Task: Add a signature Jeremy Carter containing Have a great National Doctors Day, Jeremy Carter to email address softage.8@softage.net and add a folder Alumni
Action: Mouse moved to (118, 149)
Screenshot: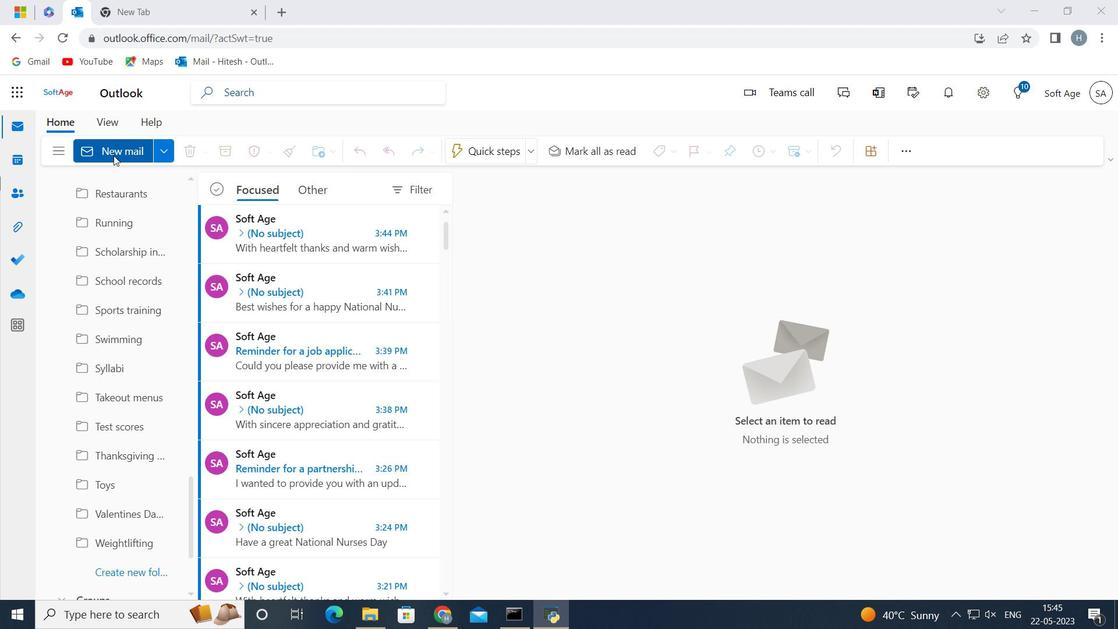 
Action: Mouse pressed left at (118, 149)
Screenshot: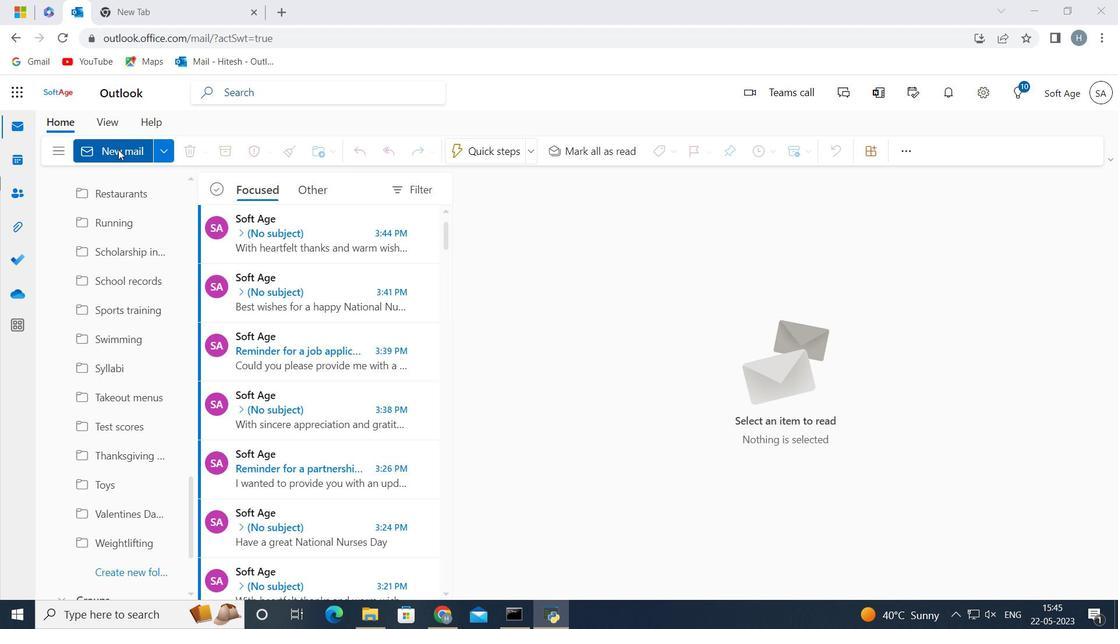 
Action: Mouse moved to (923, 150)
Screenshot: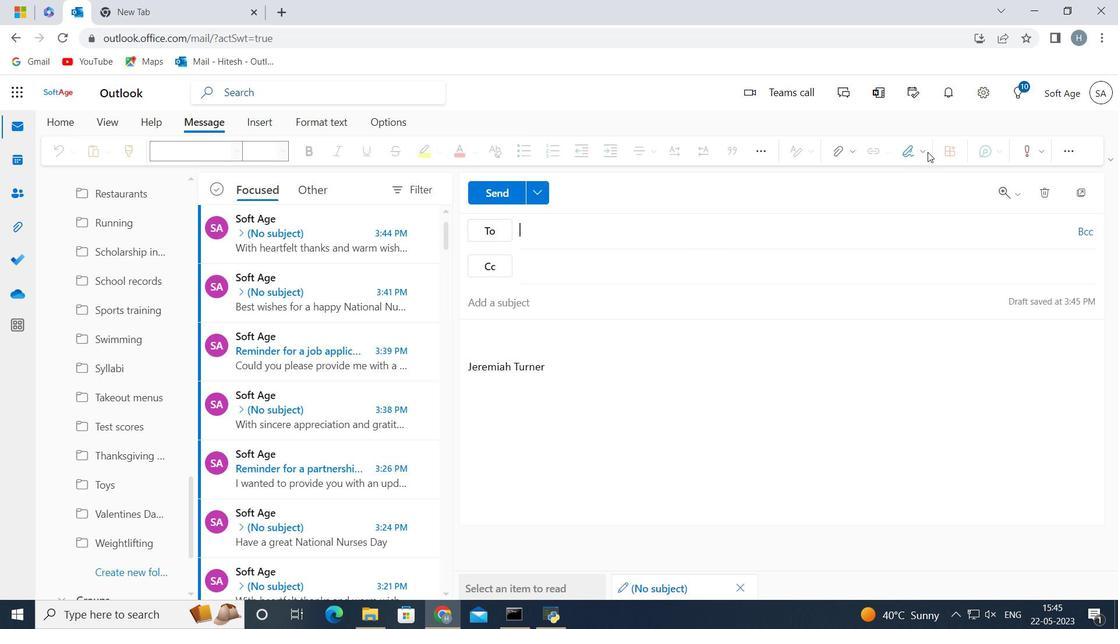 
Action: Mouse pressed left at (923, 150)
Screenshot: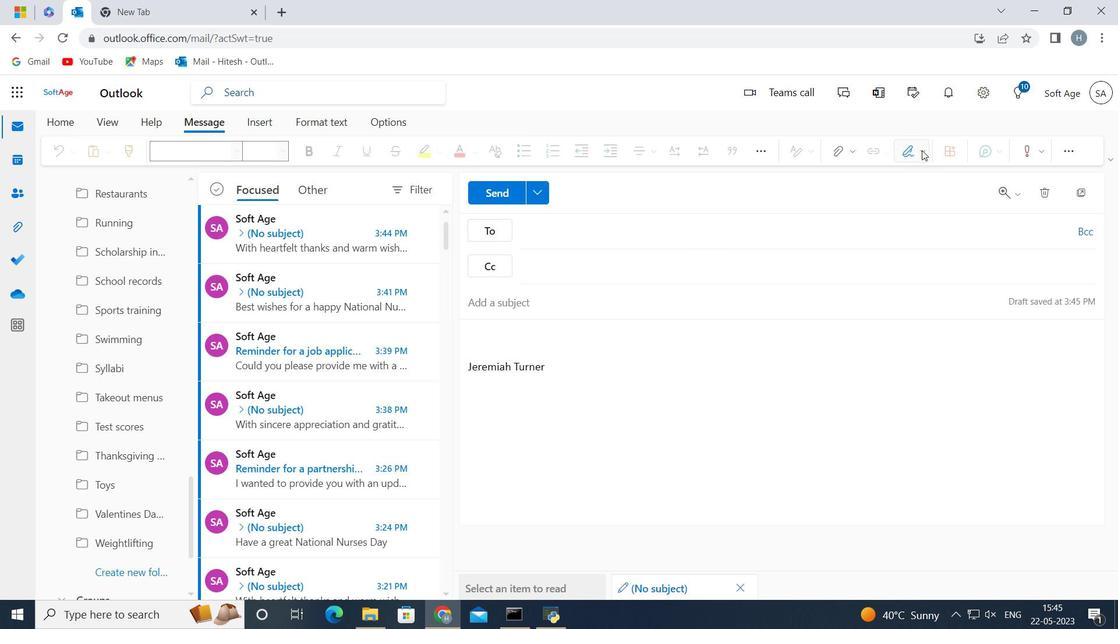 
Action: Mouse moved to (869, 403)
Screenshot: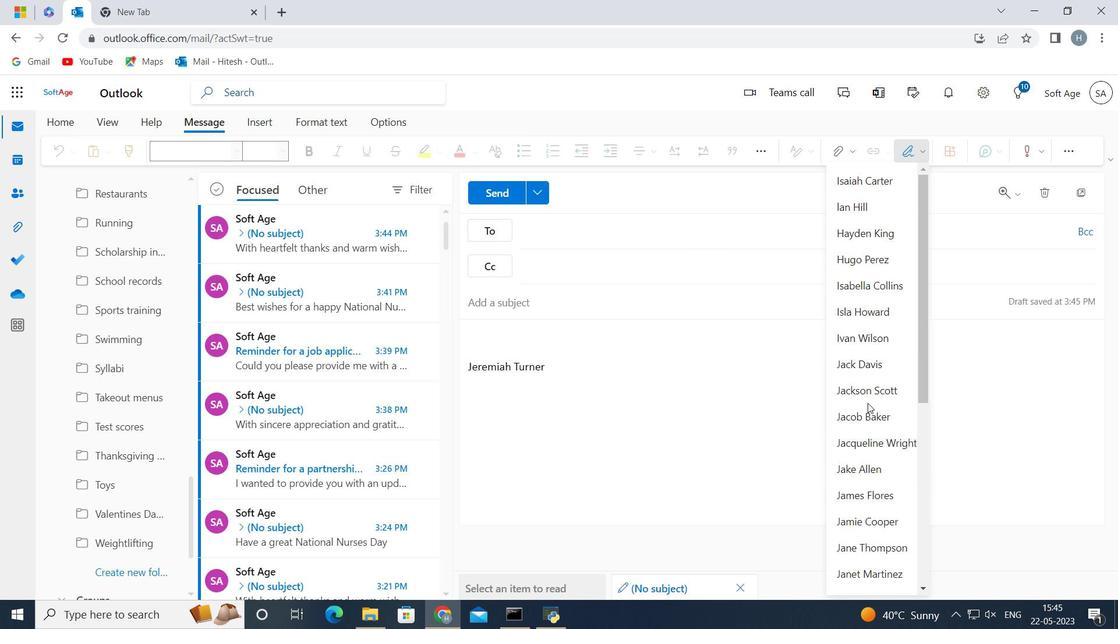 
Action: Mouse scrolled (869, 403) with delta (0, 0)
Screenshot: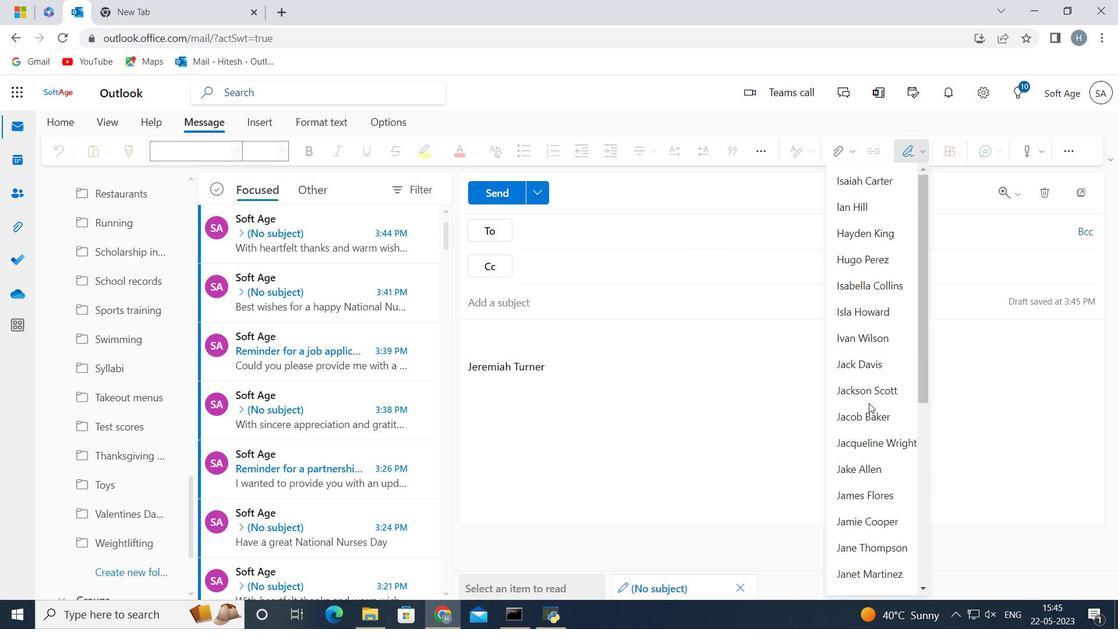 
Action: Mouse scrolled (869, 403) with delta (0, 0)
Screenshot: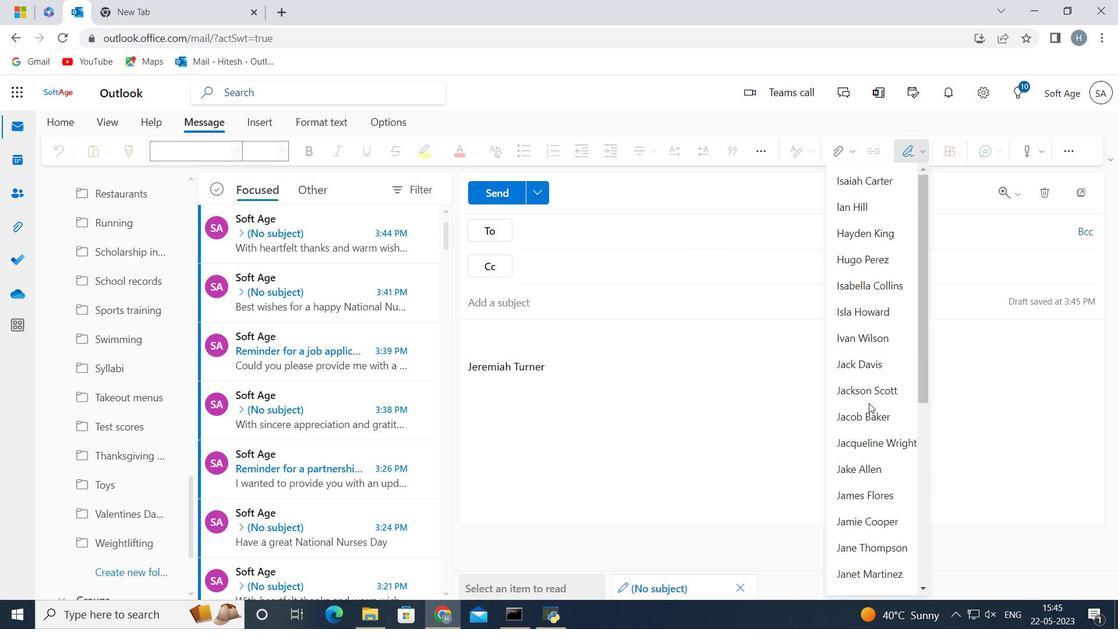 
Action: Mouse scrolled (869, 403) with delta (0, 0)
Screenshot: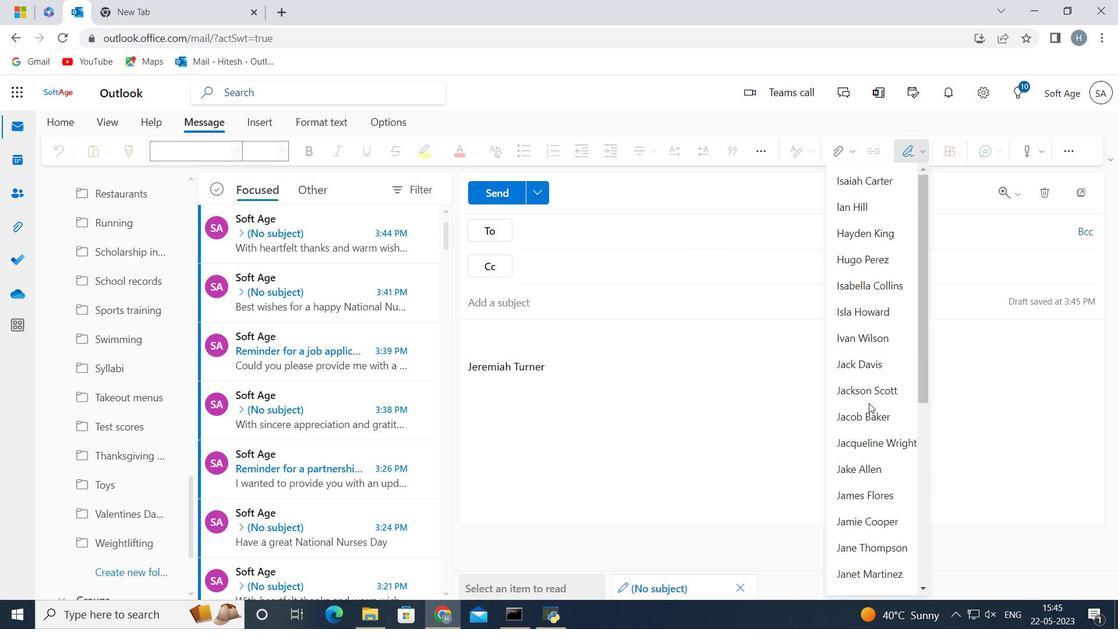 
Action: Mouse scrolled (869, 403) with delta (0, 0)
Screenshot: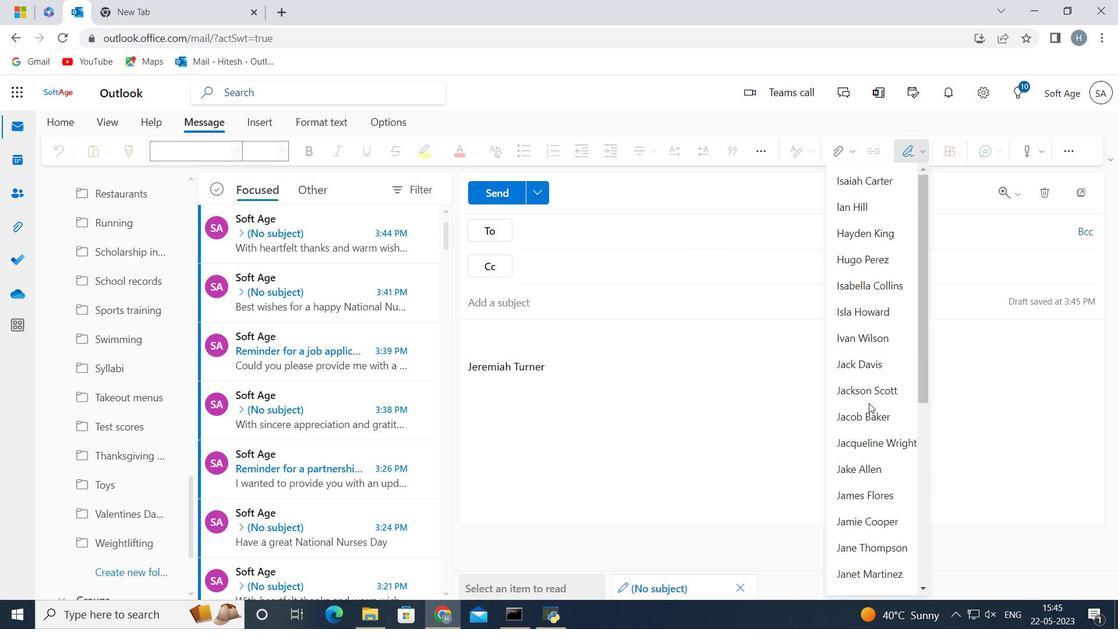 
Action: Mouse scrolled (869, 403) with delta (0, 0)
Screenshot: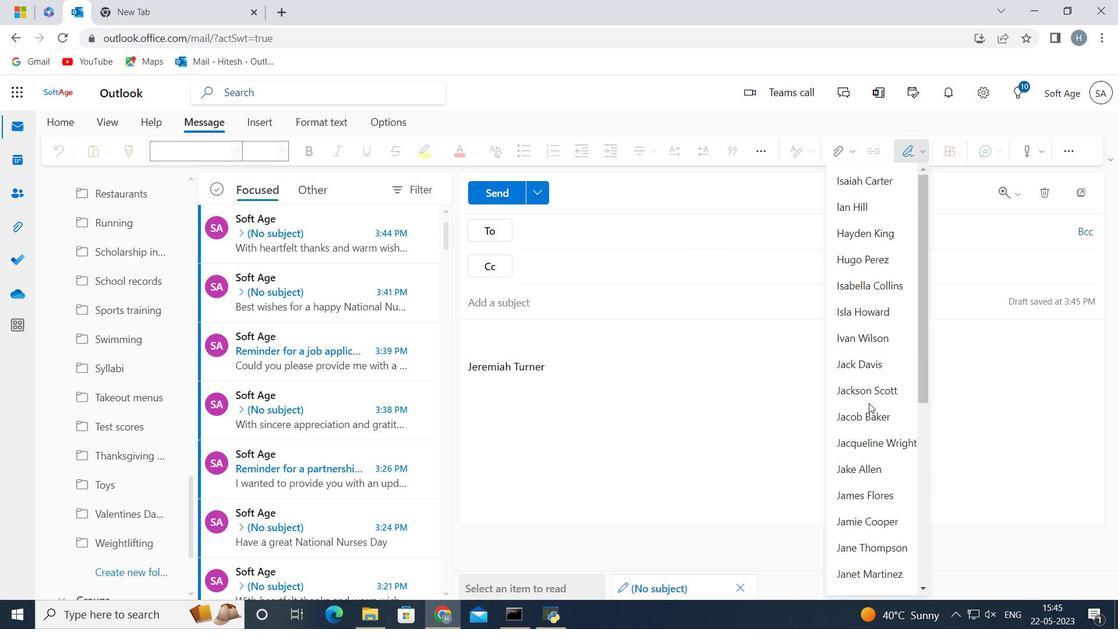 
Action: Mouse scrolled (869, 403) with delta (0, 0)
Screenshot: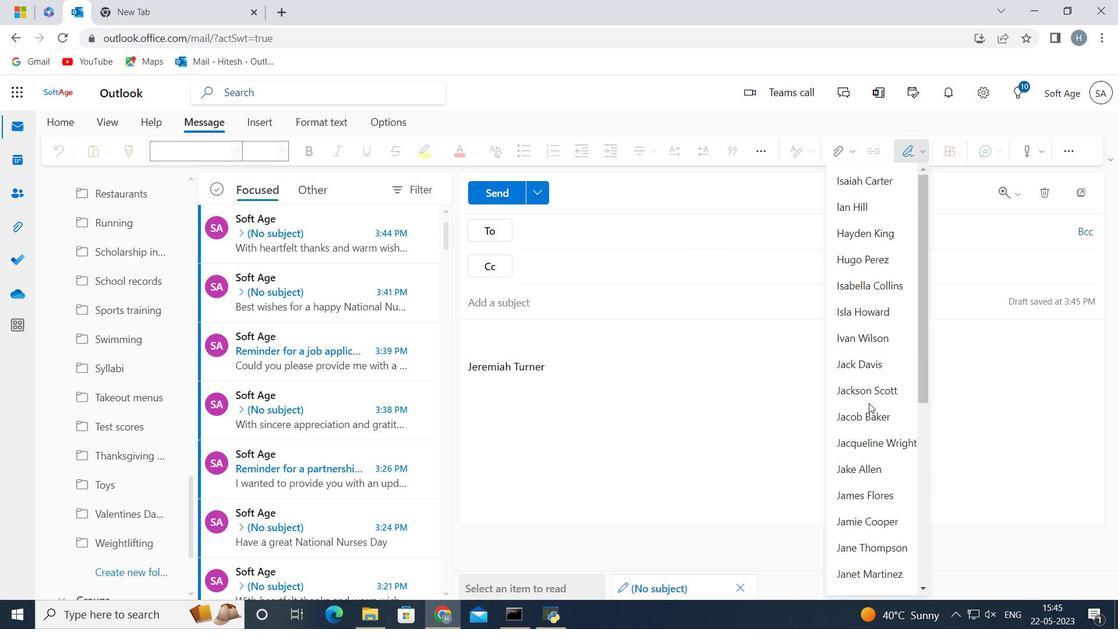 
Action: Mouse scrolled (869, 403) with delta (0, 0)
Screenshot: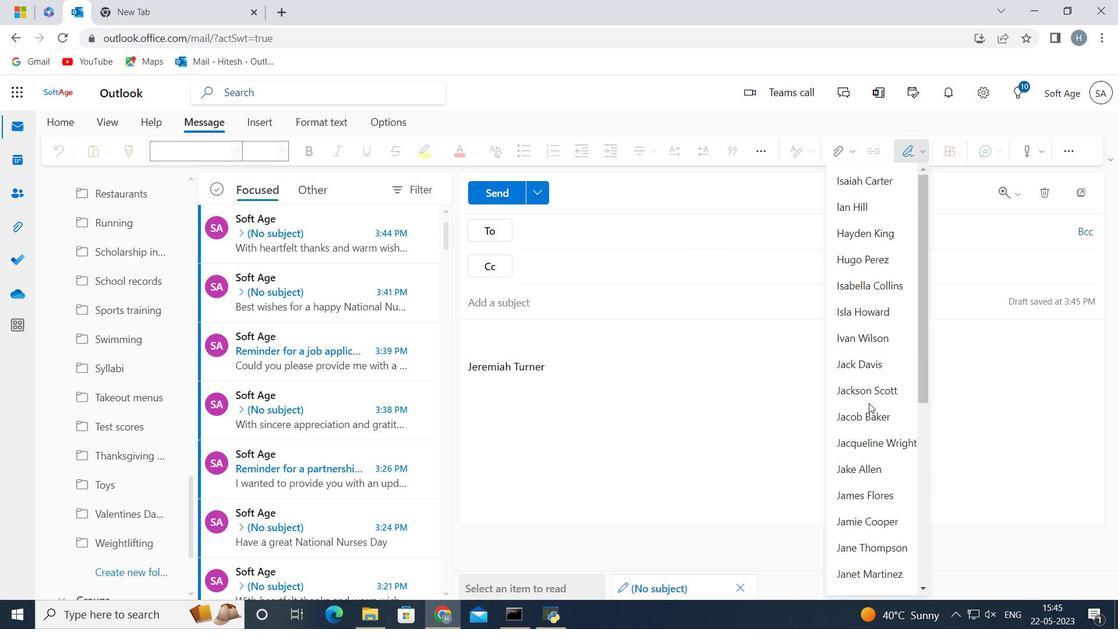 
Action: Mouse scrolled (869, 404) with delta (0, 0)
Screenshot: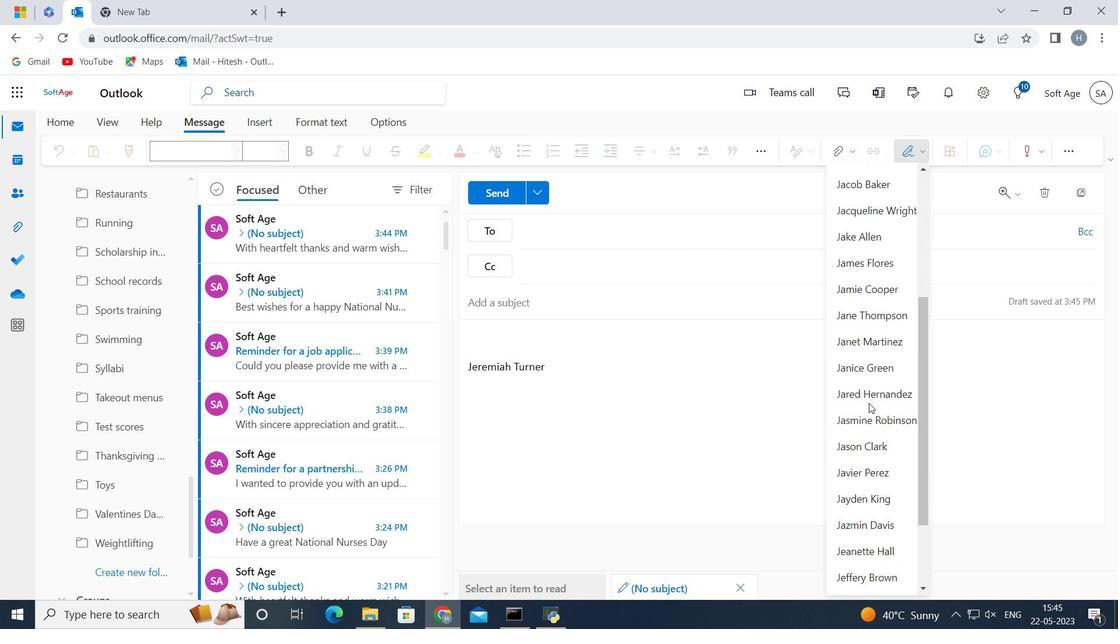 
Action: Mouse scrolled (869, 403) with delta (0, 0)
Screenshot: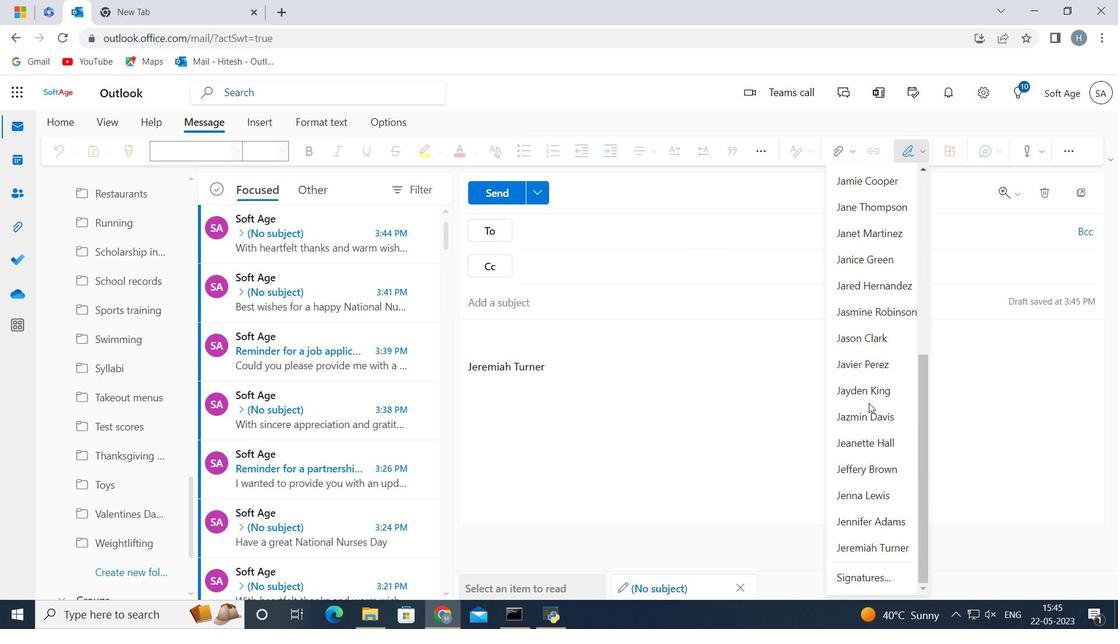 
Action: Mouse scrolled (869, 403) with delta (0, 0)
Screenshot: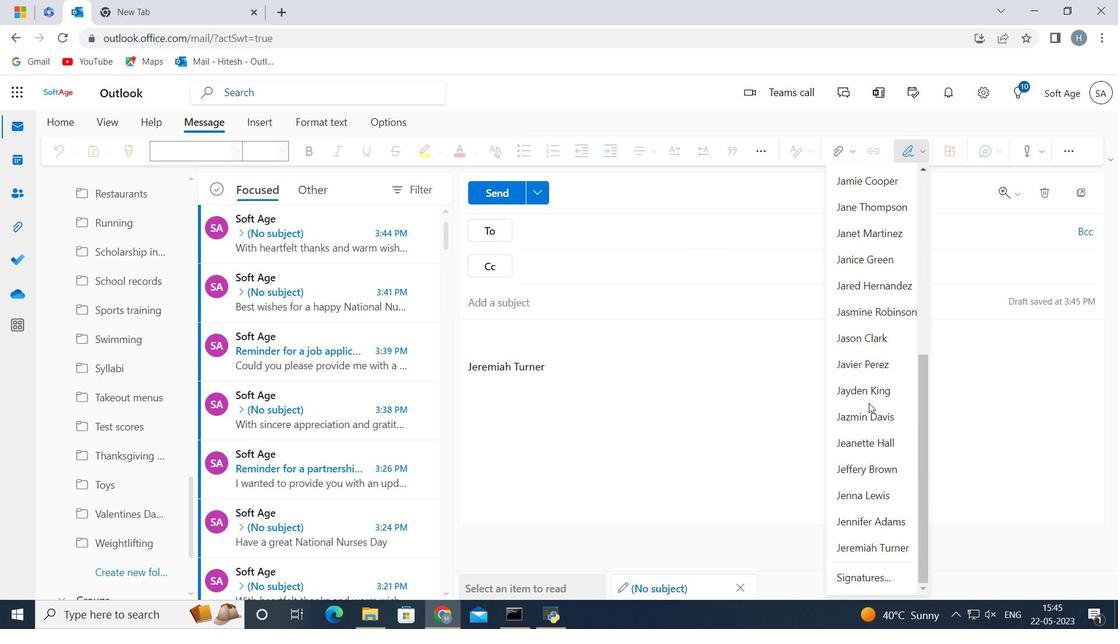 
Action: Mouse scrolled (869, 403) with delta (0, 0)
Screenshot: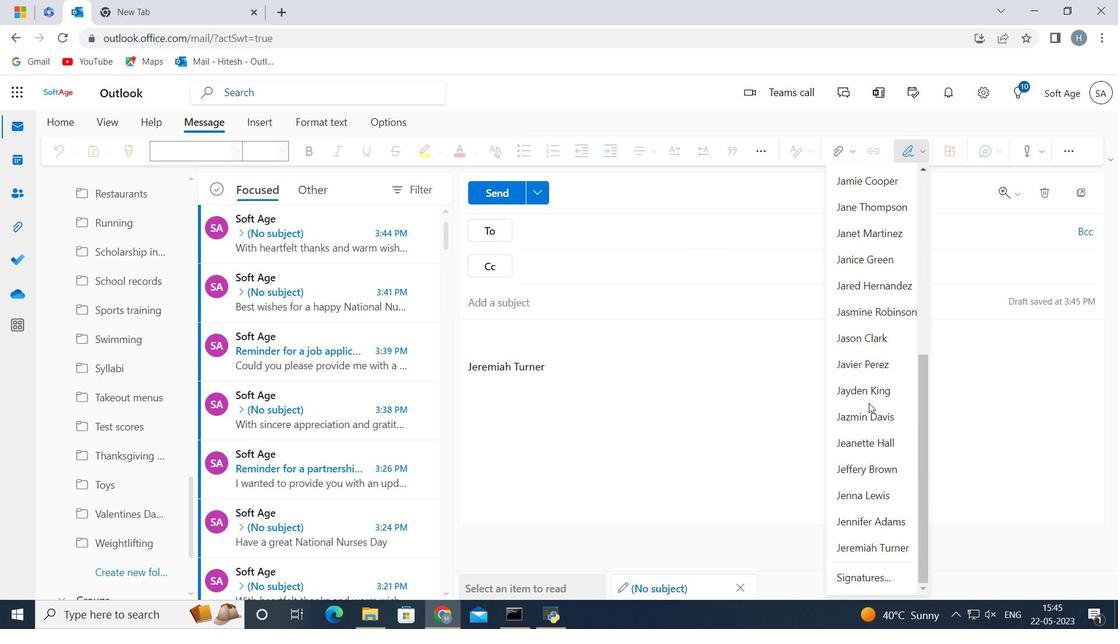 
Action: Mouse scrolled (869, 403) with delta (0, 0)
Screenshot: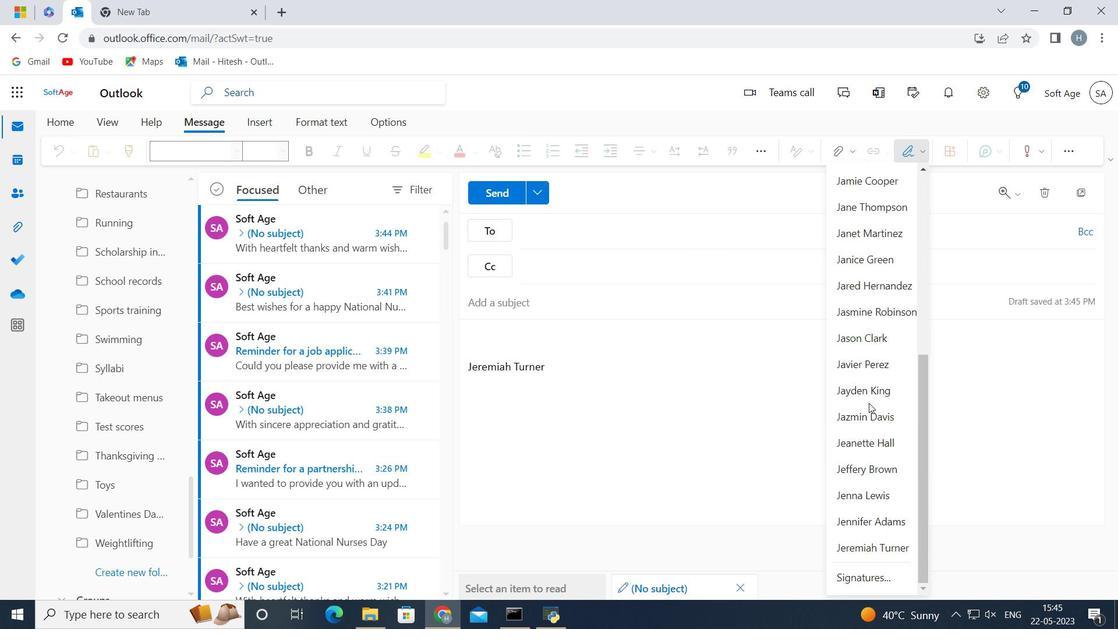 
Action: Mouse scrolled (869, 403) with delta (0, 0)
Screenshot: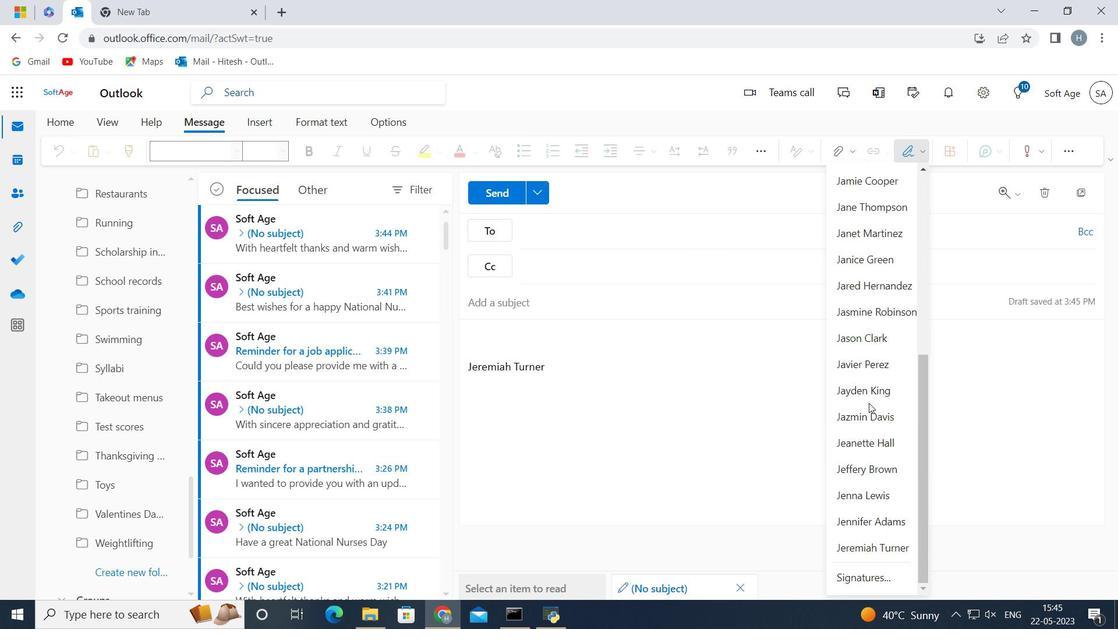 
Action: Mouse scrolled (869, 403) with delta (0, 0)
Screenshot: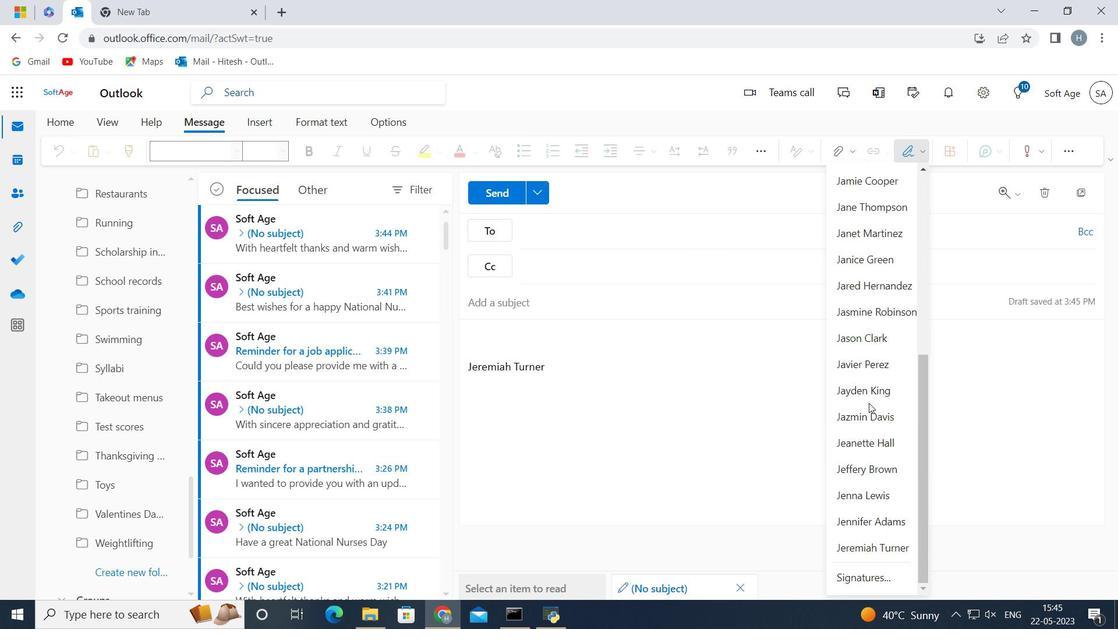 
Action: Mouse moved to (873, 474)
Screenshot: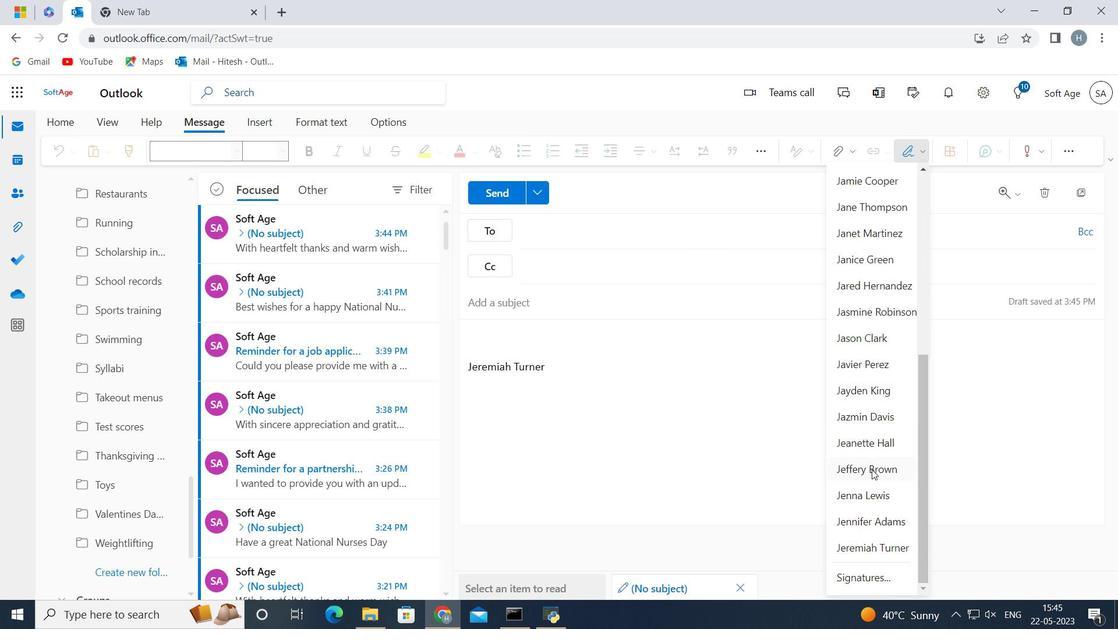 
Action: Mouse scrolled (873, 474) with delta (0, 0)
Screenshot: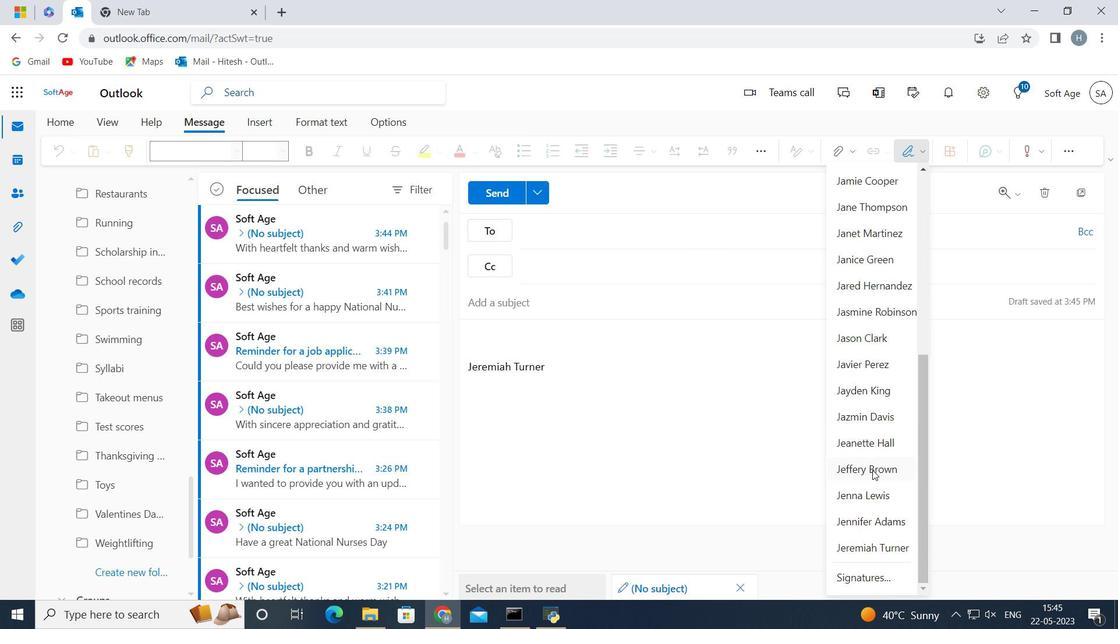 
Action: Mouse moved to (873, 477)
Screenshot: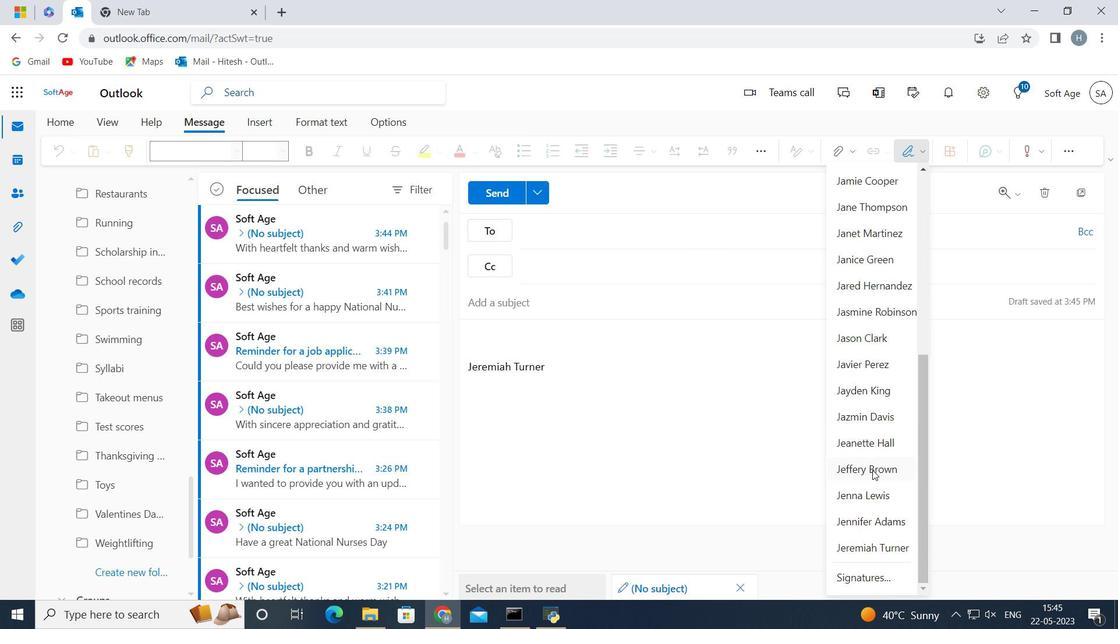 
Action: Mouse scrolled (873, 476) with delta (0, 0)
Screenshot: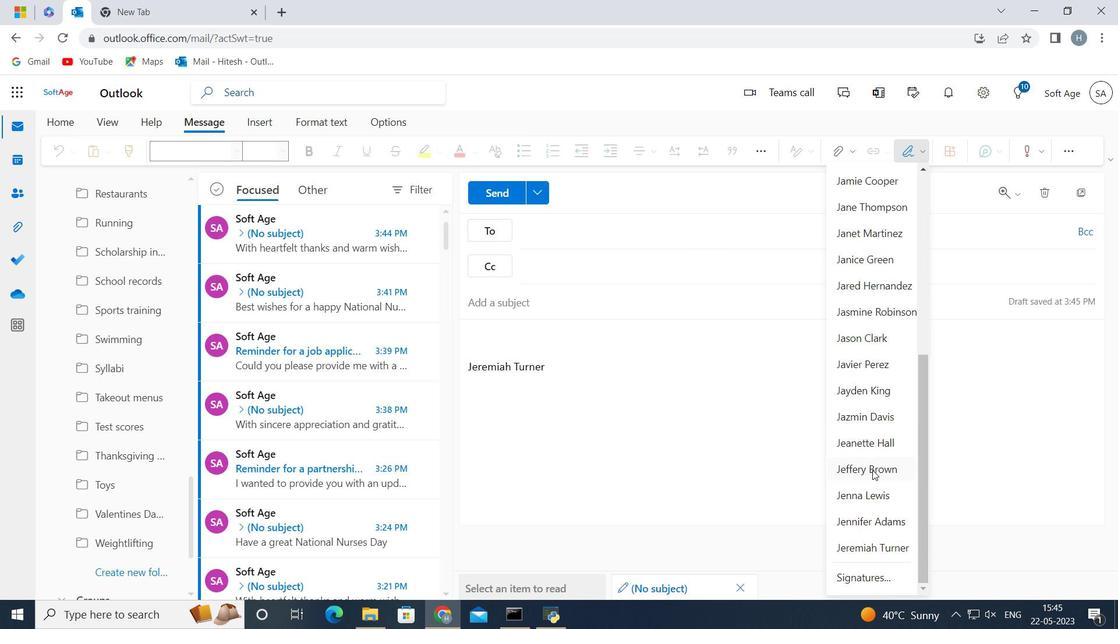 
Action: Mouse moved to (873, 477)
Screenshot: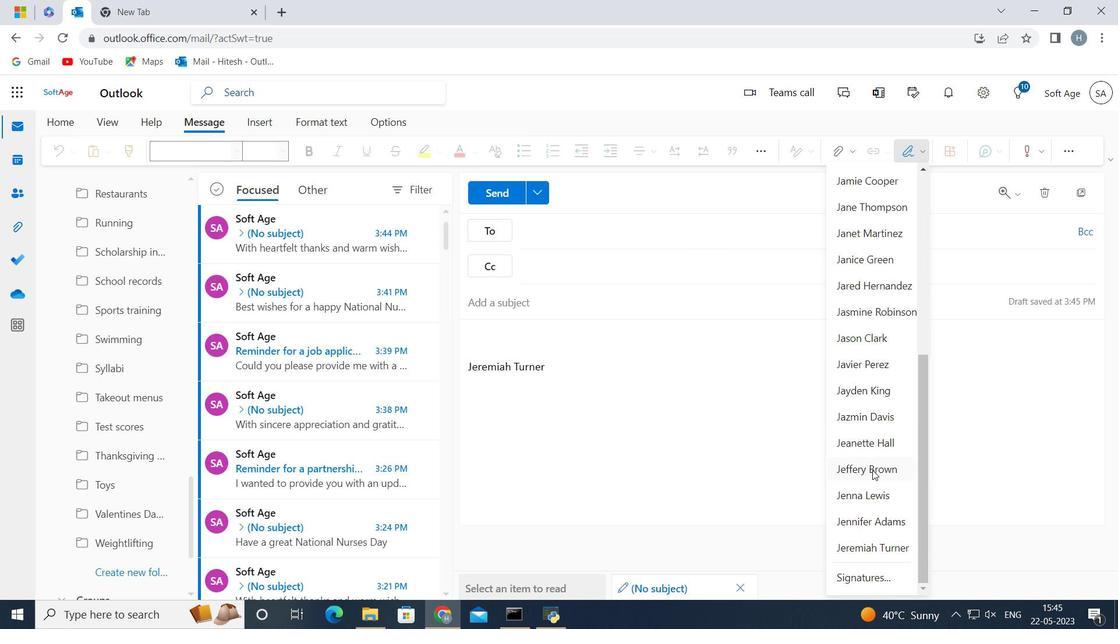 
Action: Mouse scrolled (873, 477) with delta (0, 0)
Screenshot: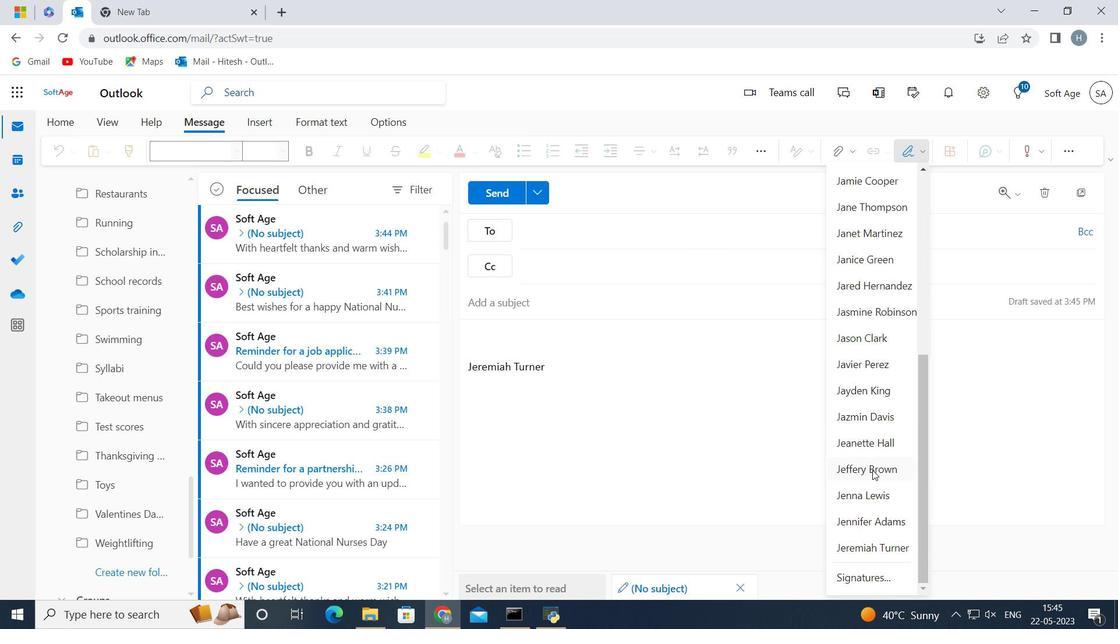 
Action: Mouse scrolled (873, 477) with delta (0, 0)
Screenshot: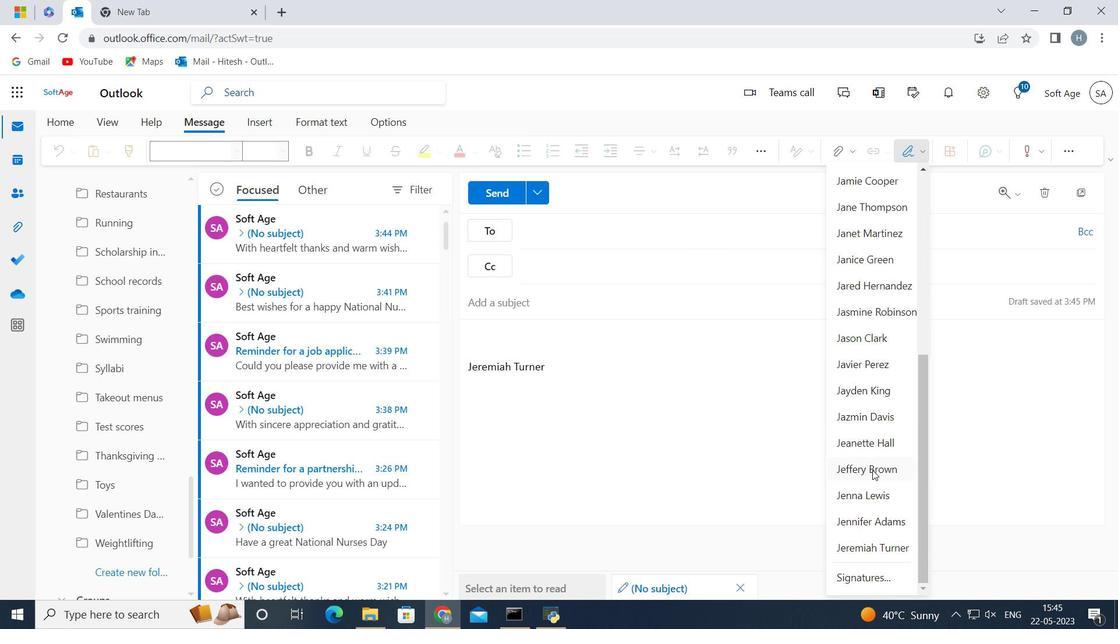 
Action: Mouse moved to (873, 478)
Screenshot: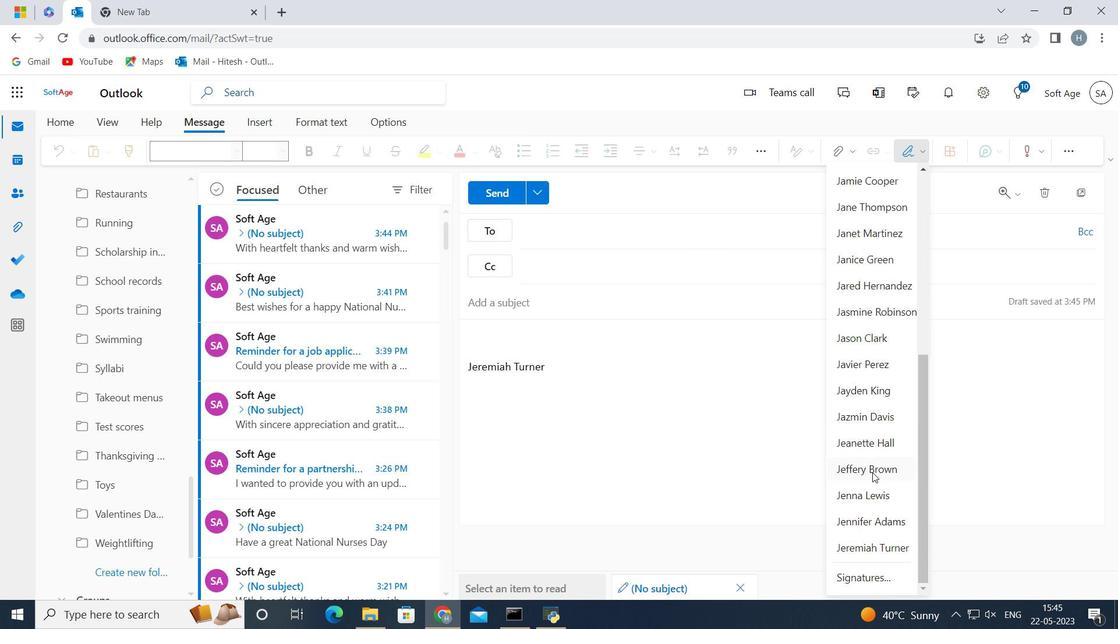 
Action: Mouse scrolled (873, 477) with delta (0, 0)
Screenshot: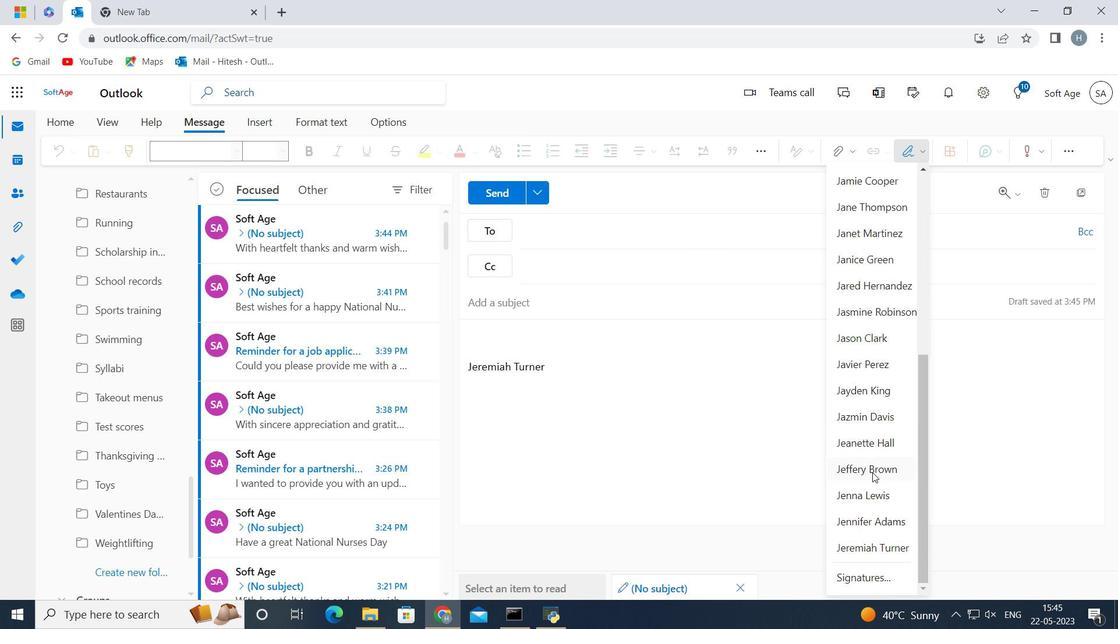 
Action: Mouse moved to (865, 578)
Screenshot: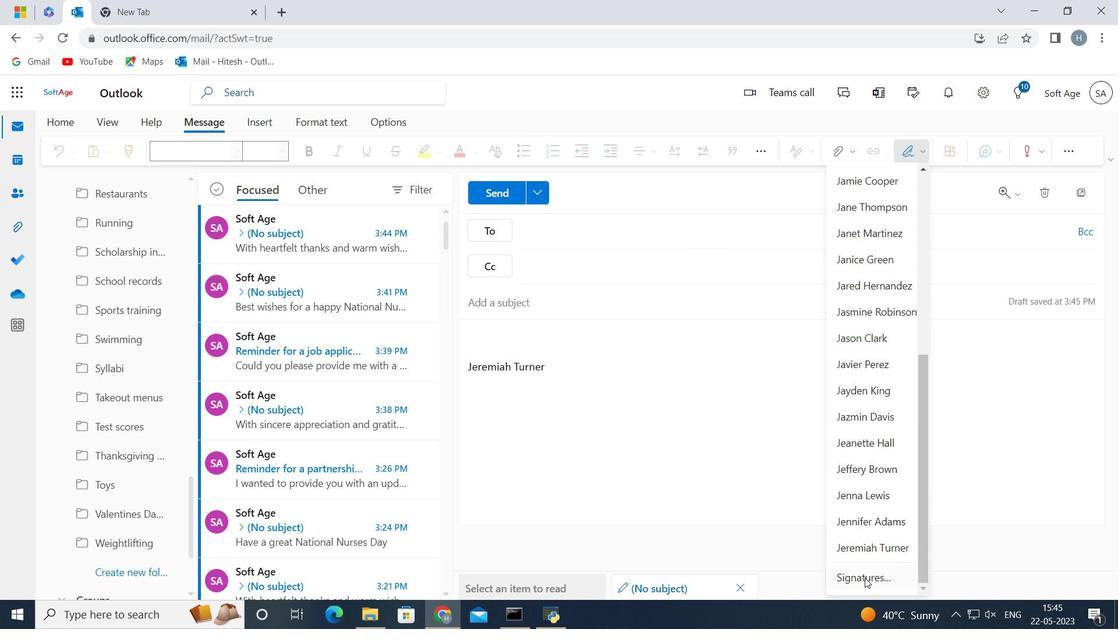 
Action: Mouse pressed left at (865, 578)
Screenshot: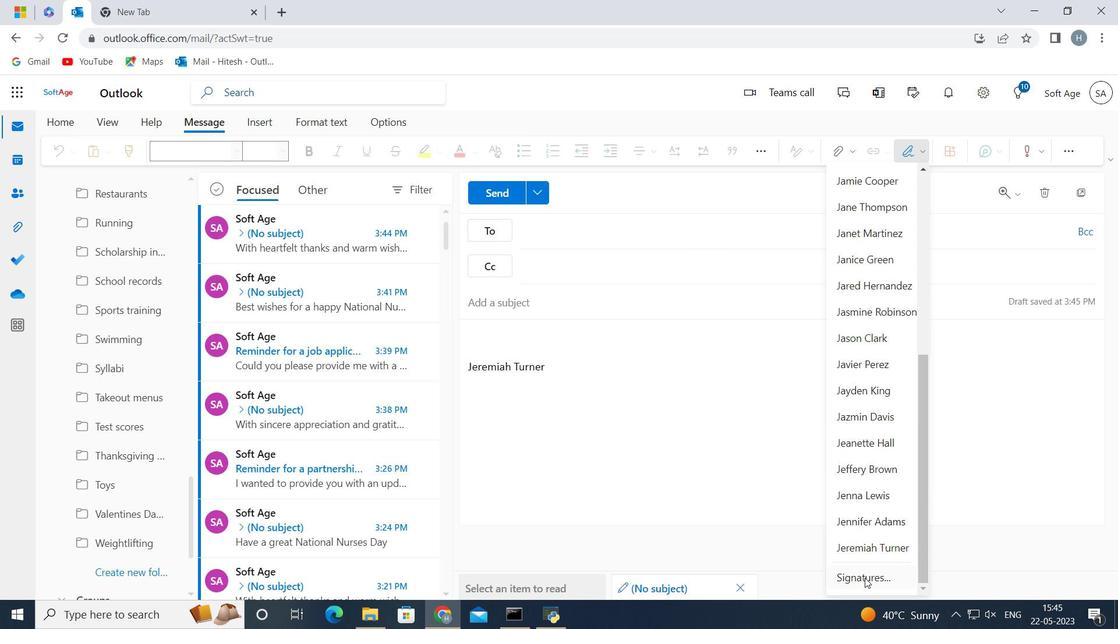 
Action: Mouse moved to (796, 269)
Screenshot: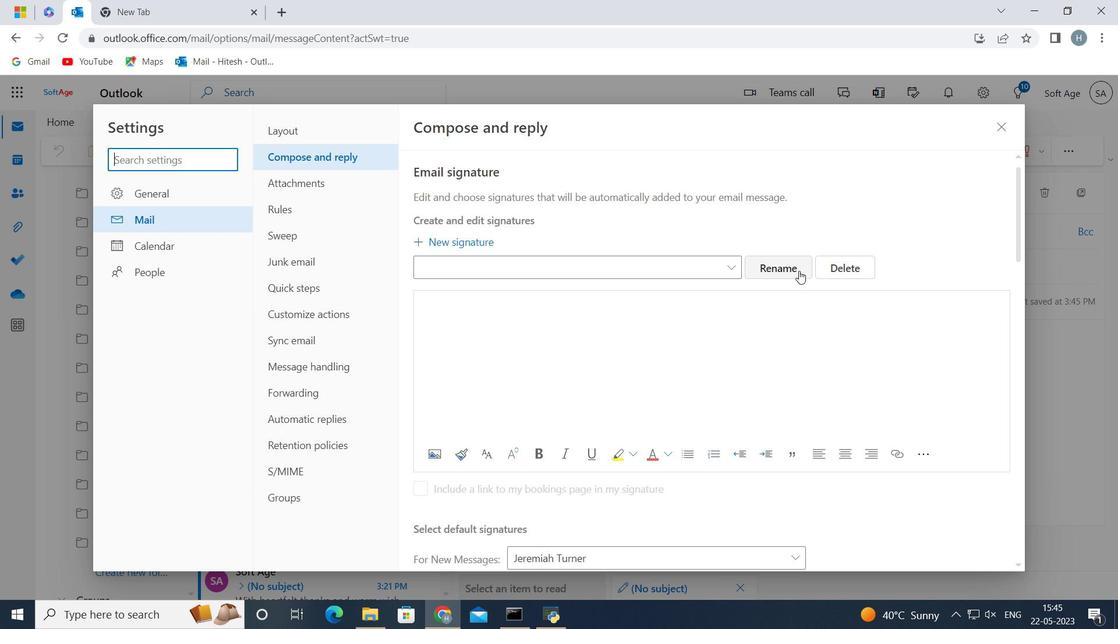 
Action: Mouse pressed left at (796, 269)
Screenshot: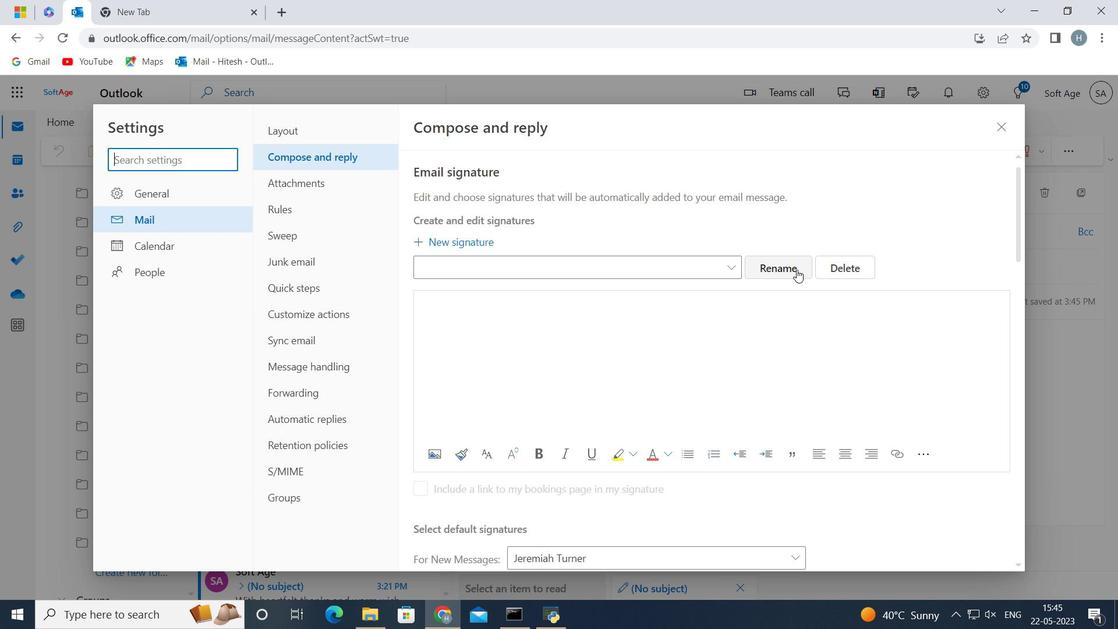 
Action: Mouse moved to (745, 266)
Screenshot: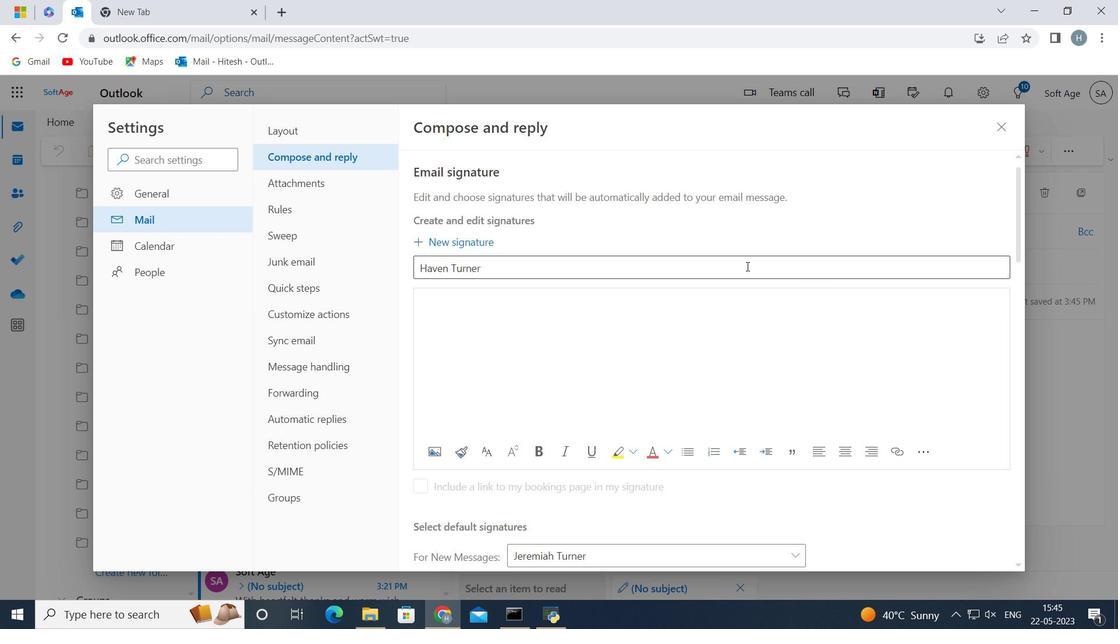 
Action: Mouse pressed left at (745, 266)
Screenshot: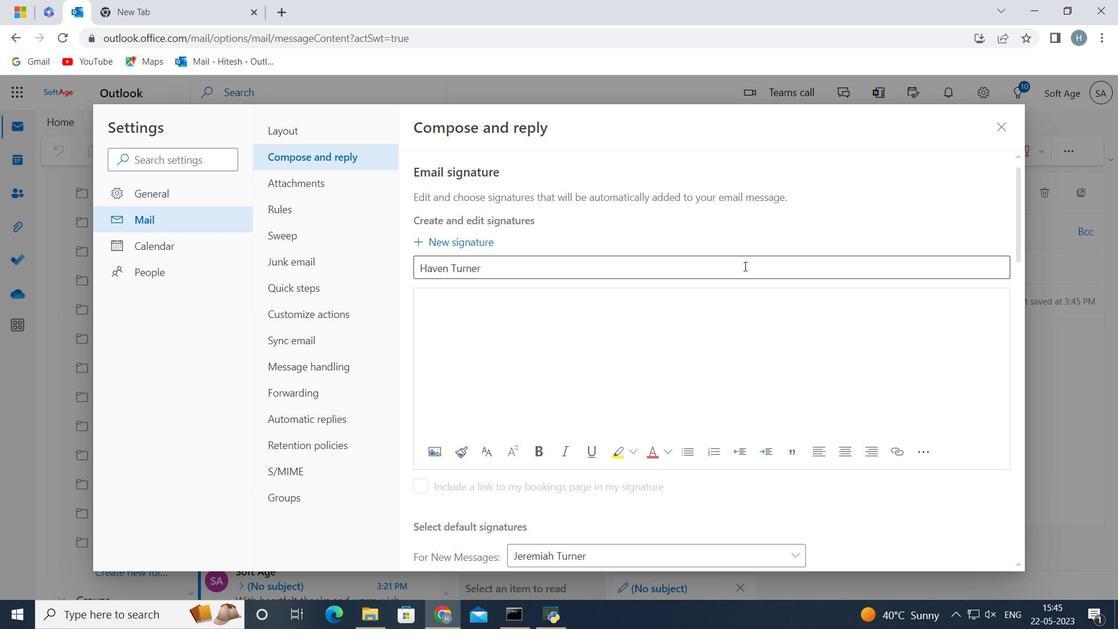 
Action: Key pressed <Key.backspace><Key.backspace><Key.backspace><Key.backspace><Key.backspace><Key.backspace><Key.backspace><Key.backspace><Key.backspace><Key.backspace><Key.backspace><Key.backspace><Key.backspace><Key.backspace><Key.backspace><Key.backspace><Key.backspace><Key.backspace><Key.backspace><Key.backspace><Key.backspace><Key.backspace><Key.backspace><Key.backspace><Key.backspace><Key.backspace><Key.backspace><Key.backspace><Key.backspace><Key.backspace><Key.backspace><Key.backspace><Key.shift><Key.shift><Key.shift><Key.shift><Key.shift><Key.shift><Key.shift><Key.shift><Key.shift><Key.shift><Key.shift>Jeremy<Key.space><Key.shift><Key.shift><Key.shift><Key.shift><Key.shift><Key.shift><Key.shift><Key.shift><Key.shift>Carter<Key.space>
Screenshot: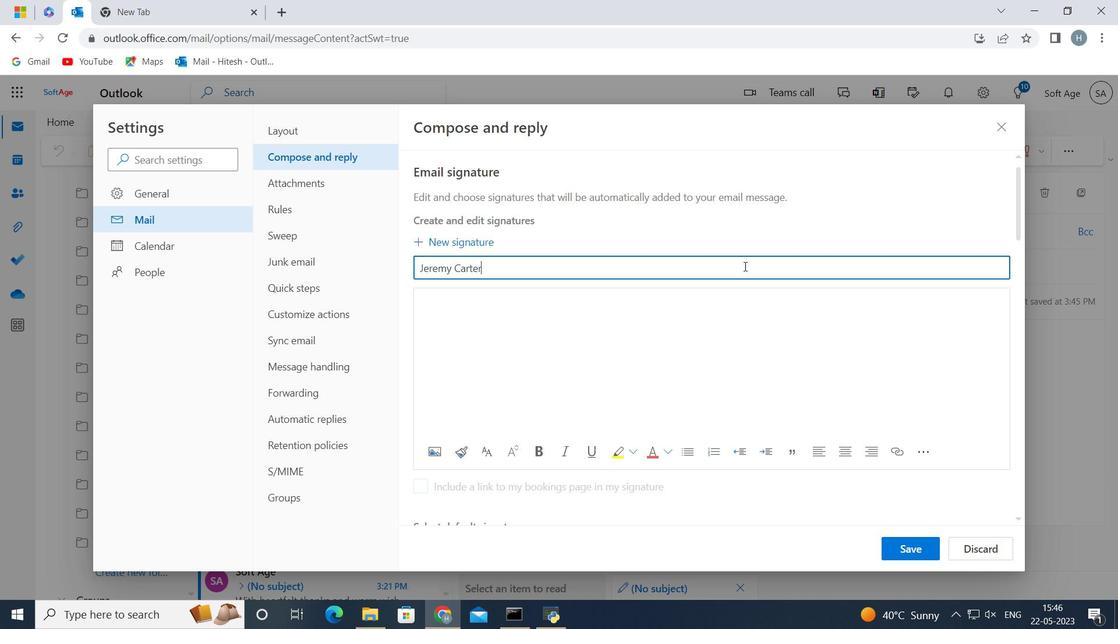 
Action: Mouse moved to (535, 336)
Screenshot: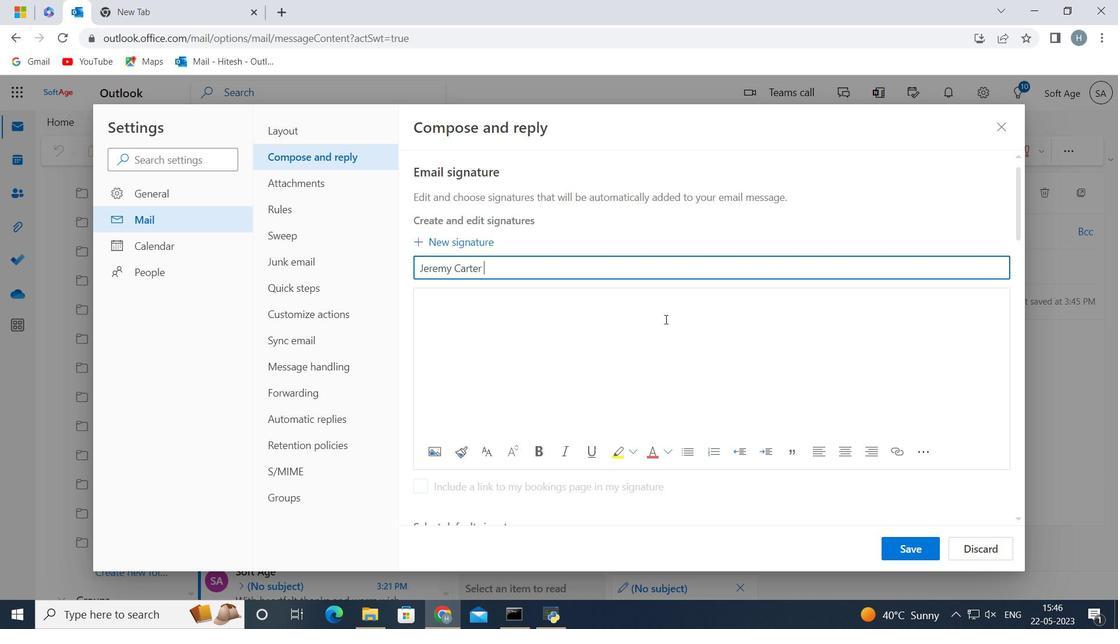 
Action: Mouse pressed left at (535, 336)
Screenshot: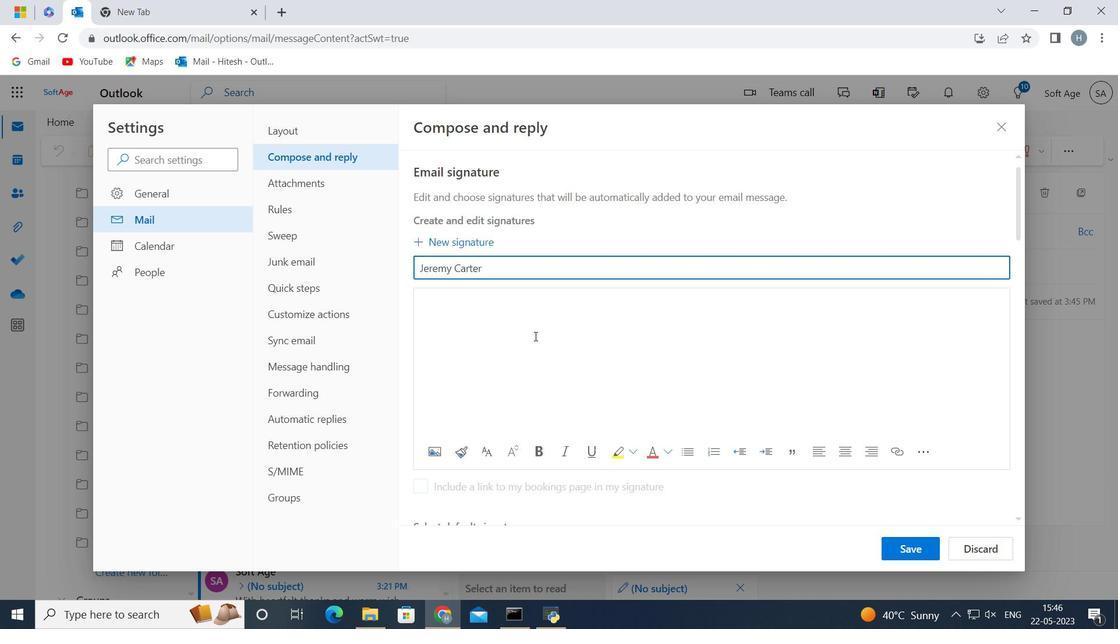 
Action: Key pressed <Key.shift><Key.shift><Key.shift><Key.shift><Key.shift><Key.shift><Key.shift><Key.shift><Key.shift>Jeremy<Key.space><Key.shift>Carter
Screenshot: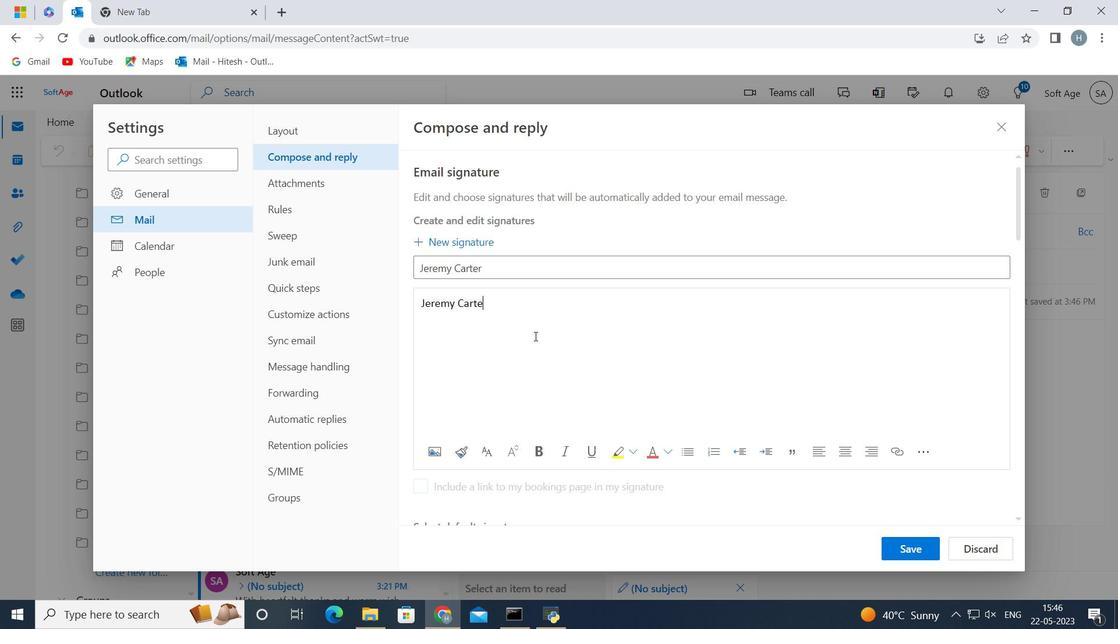 
Action: Mouse moved to (901, 550)
Screenshot: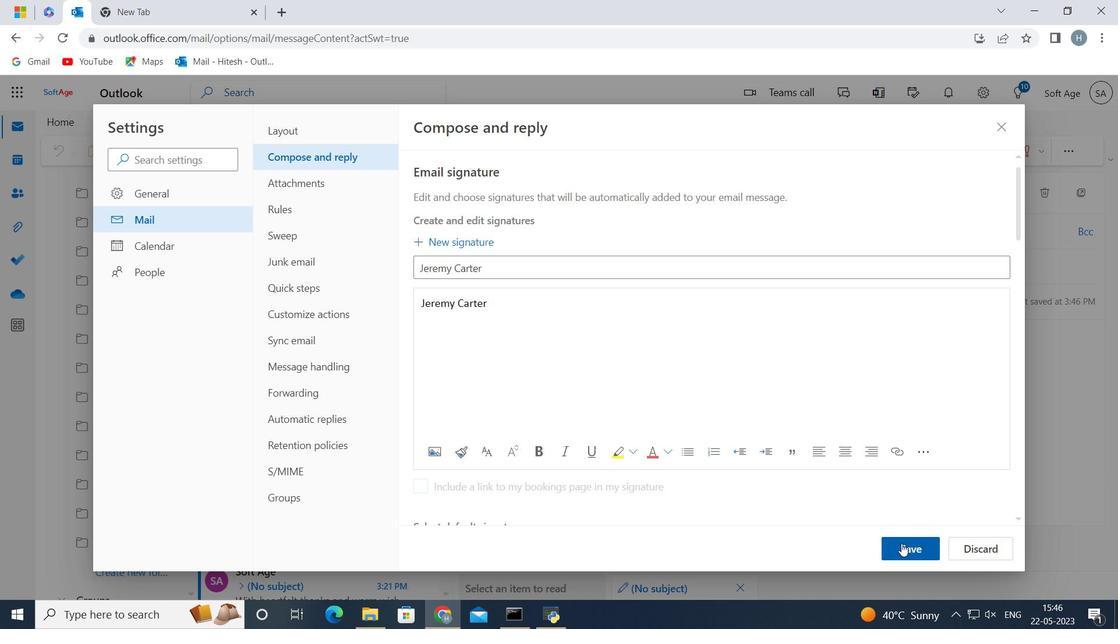 
Action: Mouse pressed left at (901, 550)
Screenshot: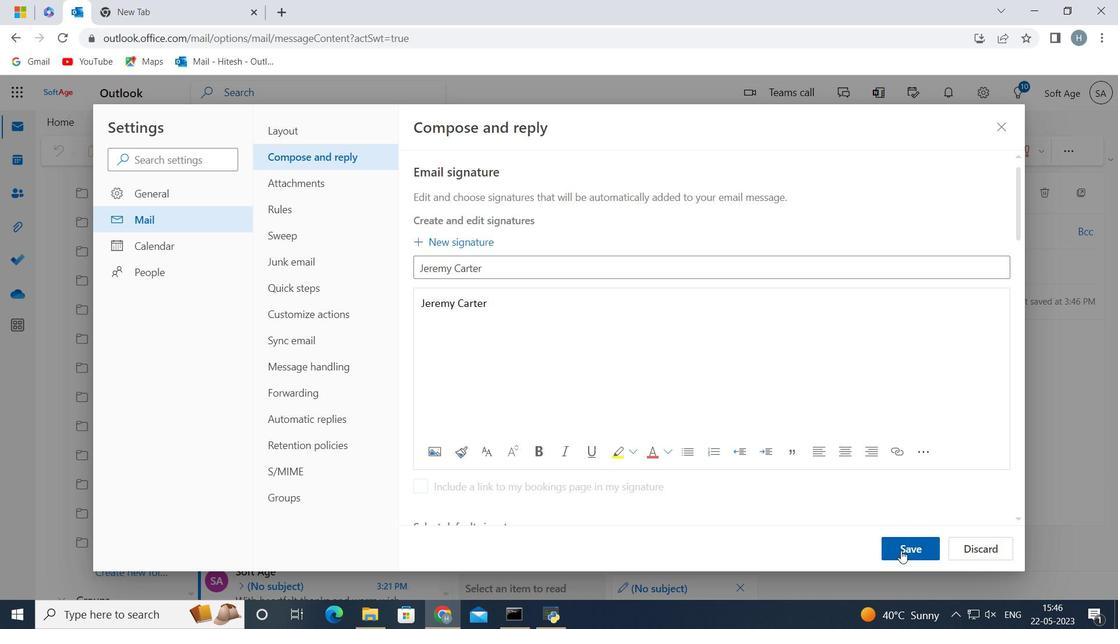 
Action: Mouse moved to (744, 308)
Screenshot: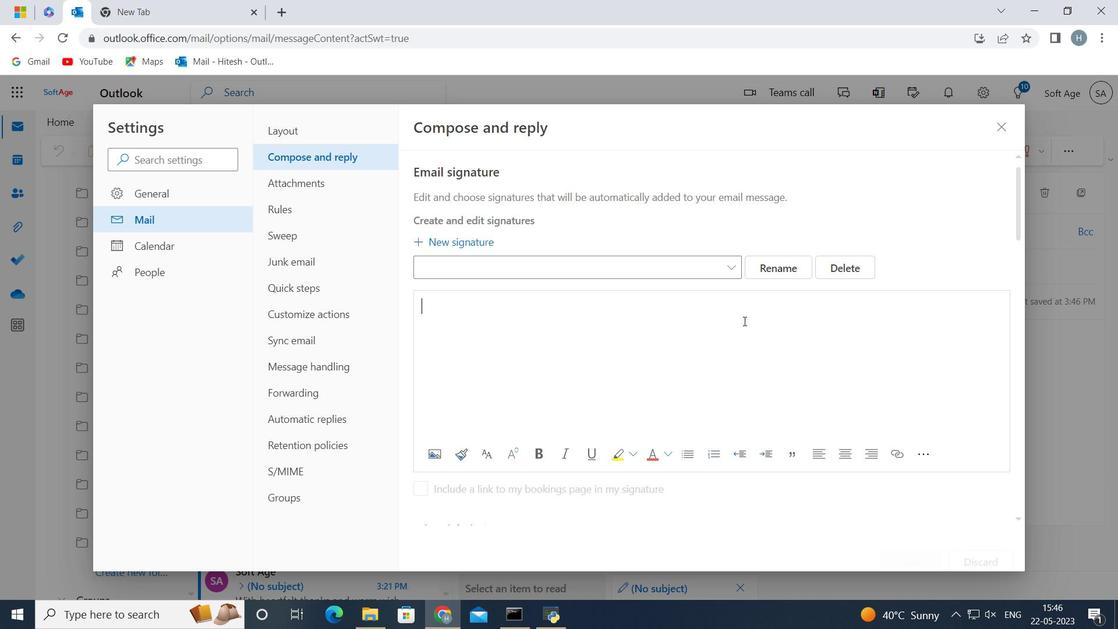 
Action: Mouse scrolled (744, 307) with delta (0, 0)
Screenshot: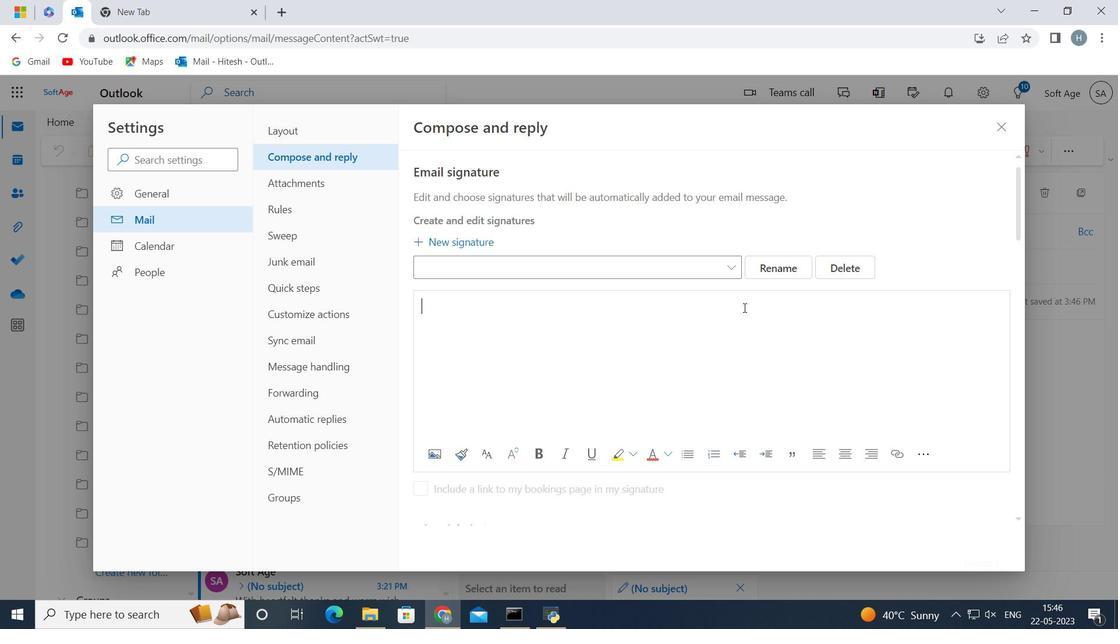 
Action: Mouse scrolled (744, 307) with delta (0, 0)
Screenshot: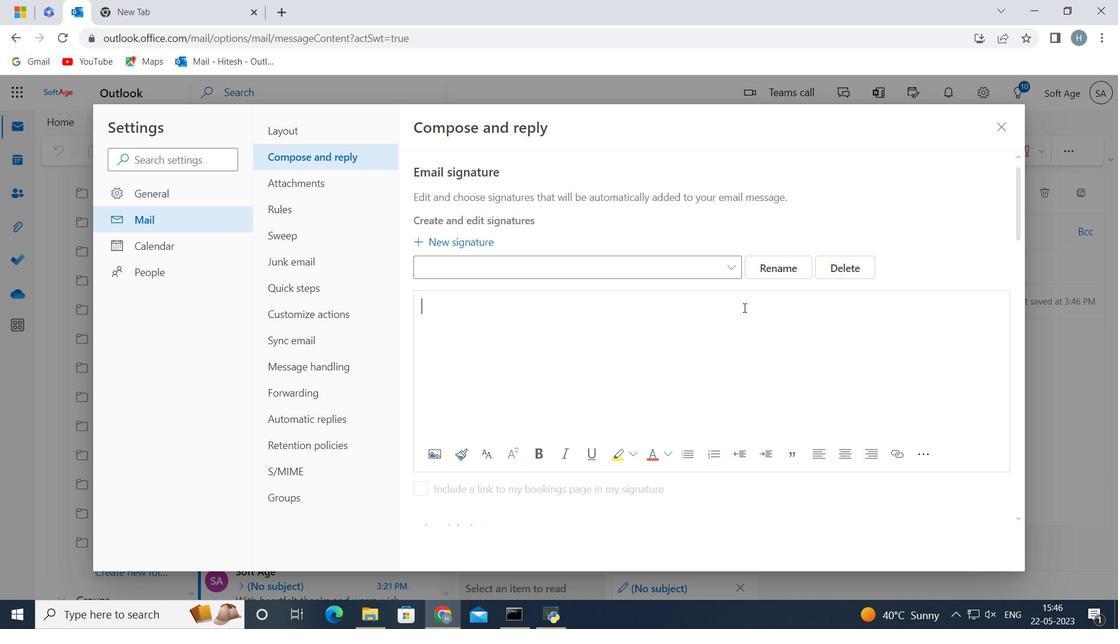 
Action: Mouse scrolled (744, 307) with delta (0, 0)
Screenshot: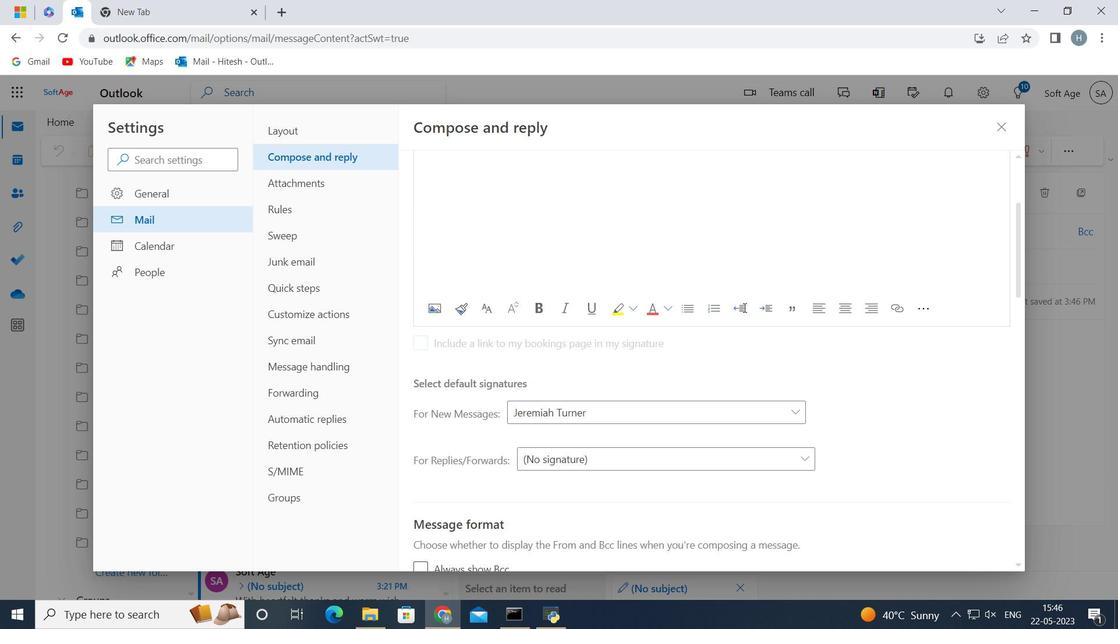 
Action: Mouse scrolled (744, 307) with delta (0, 0)
Screenshot: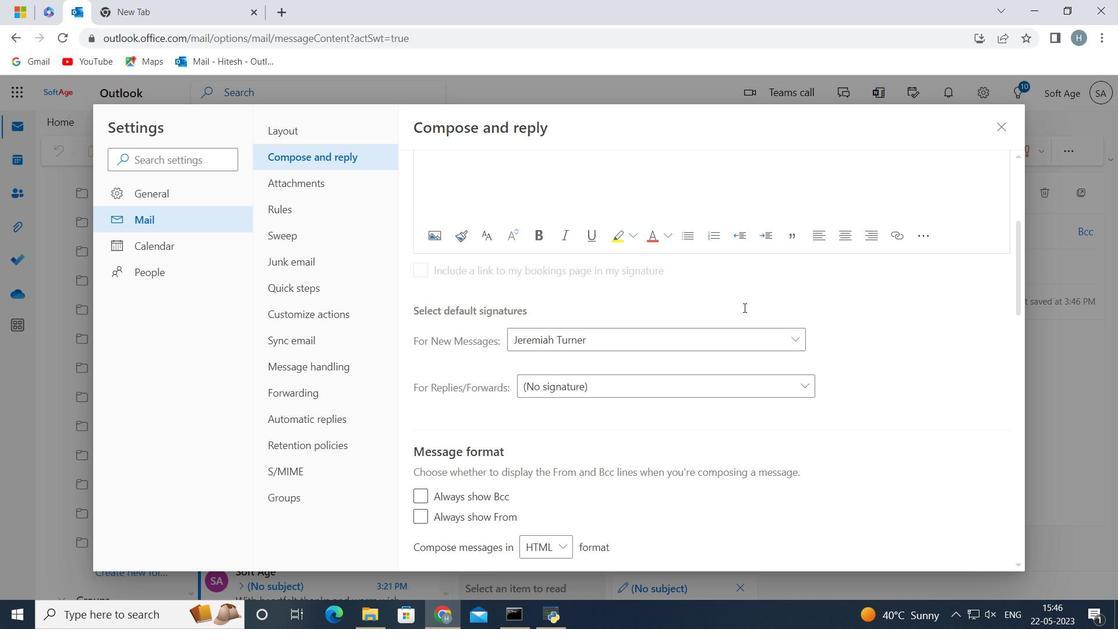 
Action: Mouse moved to (802, 264)
Screenshot: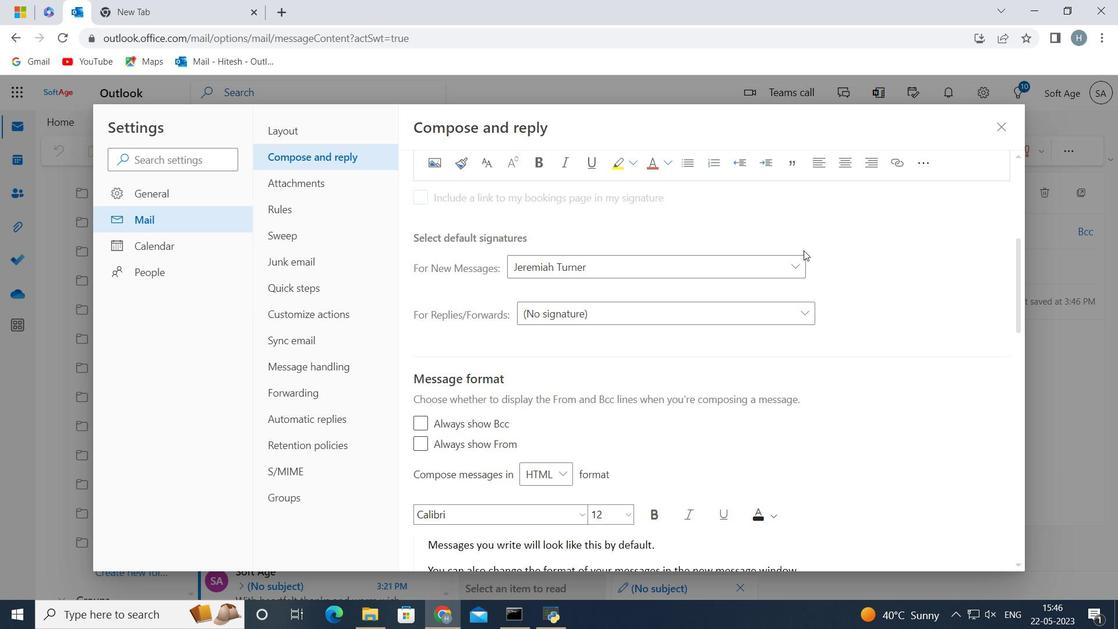 
Action: Mouse pressed left at (800, 270)
Screenshot: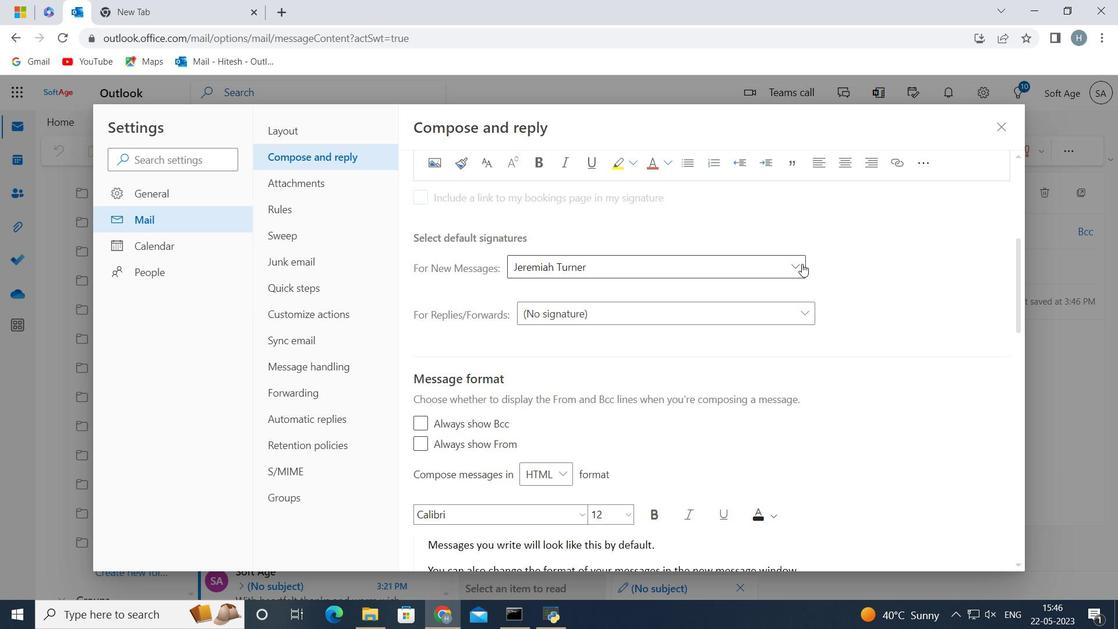 
Action: Mouse moved to (865, 583)
Screenshot: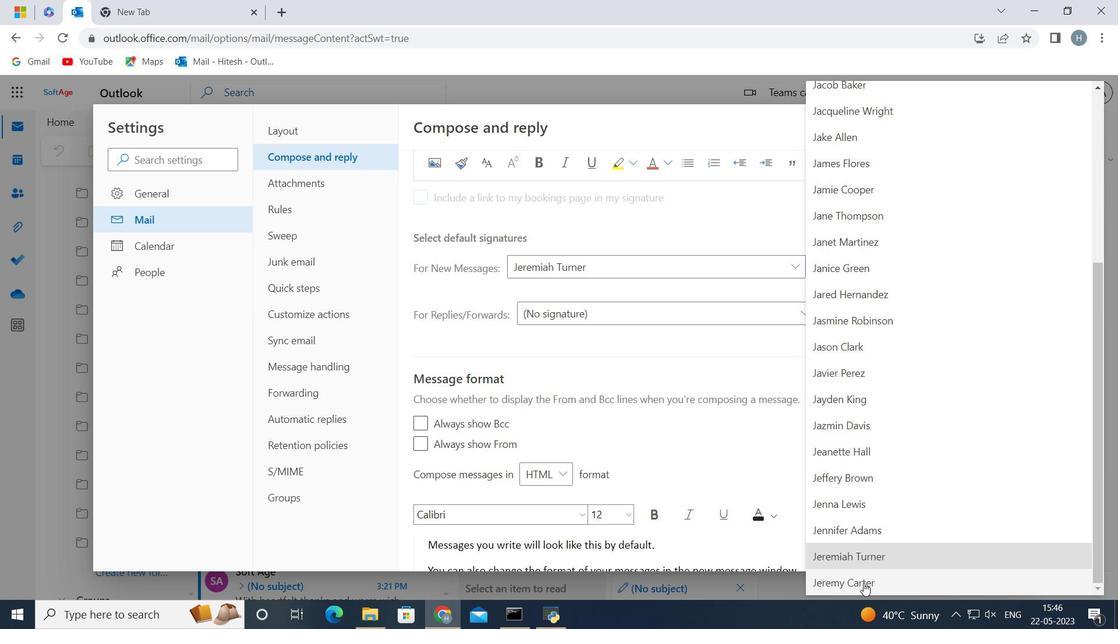 
Action: Mouse pressed left at (865, 583)
Screenshot: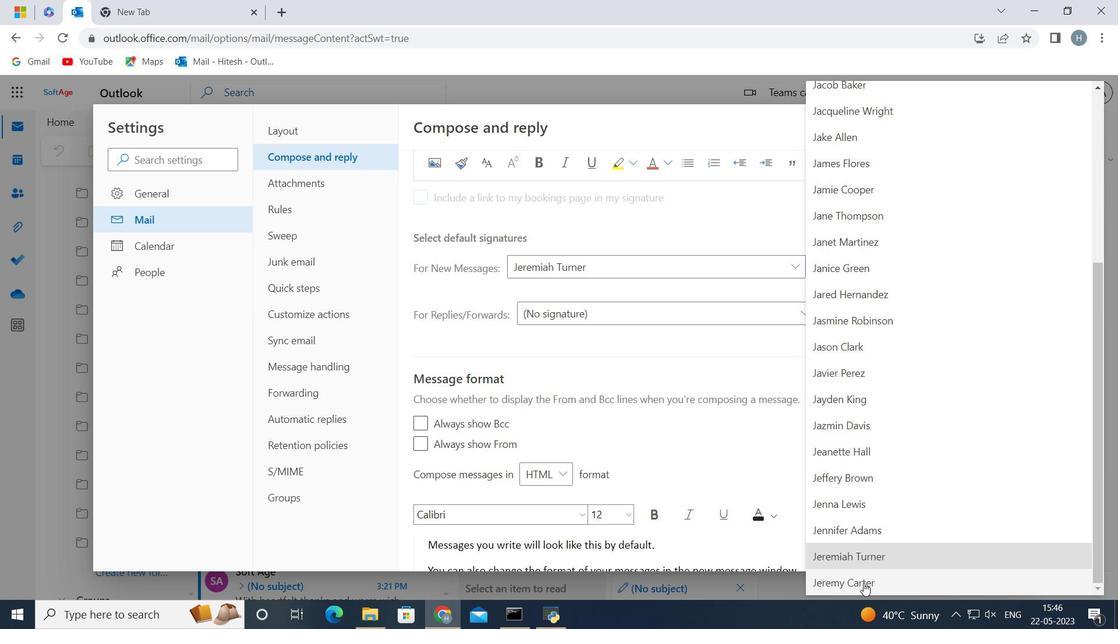 
Action: Mouse moved to (912, 546)
Screenshot: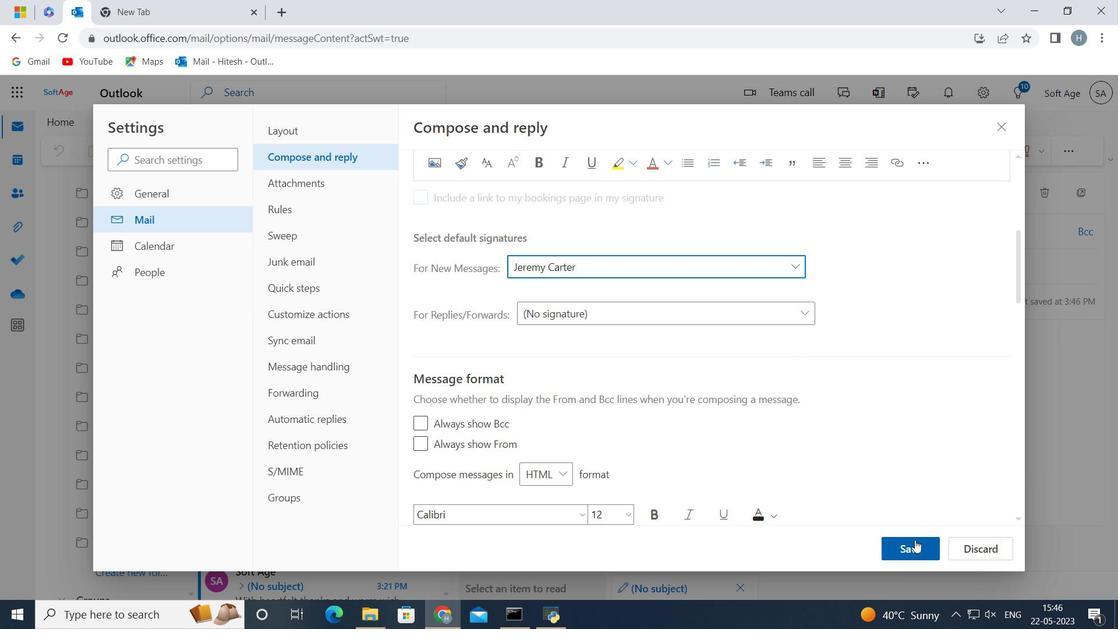 
Action: Mouse pressed left at (912, 546)
Screenshot: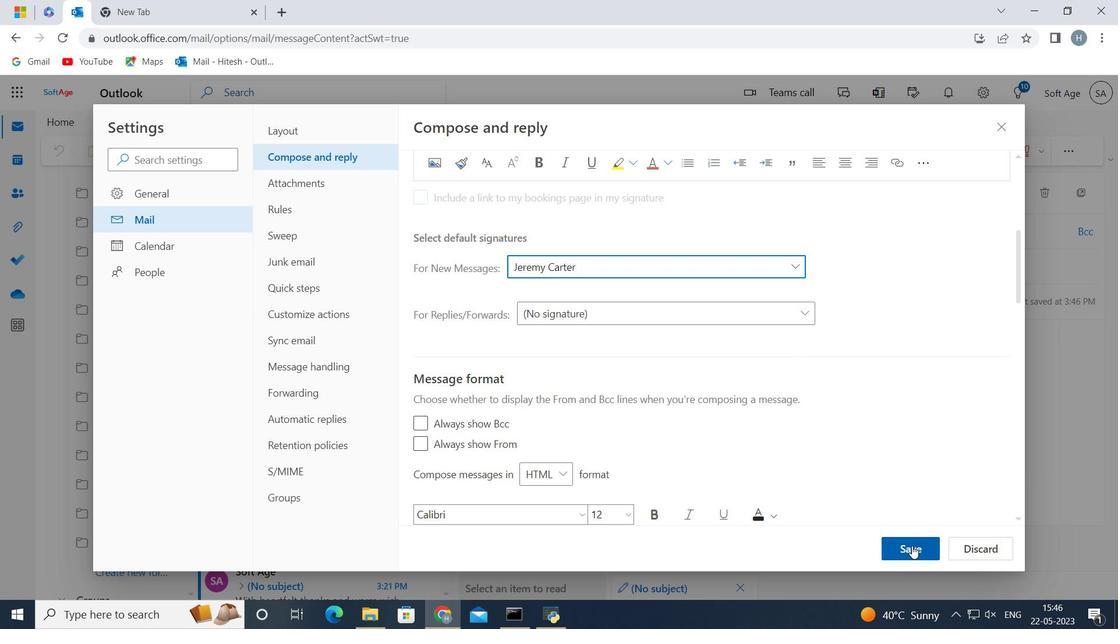 
Action: Mouse moved to (1000, 124)
Screenshot: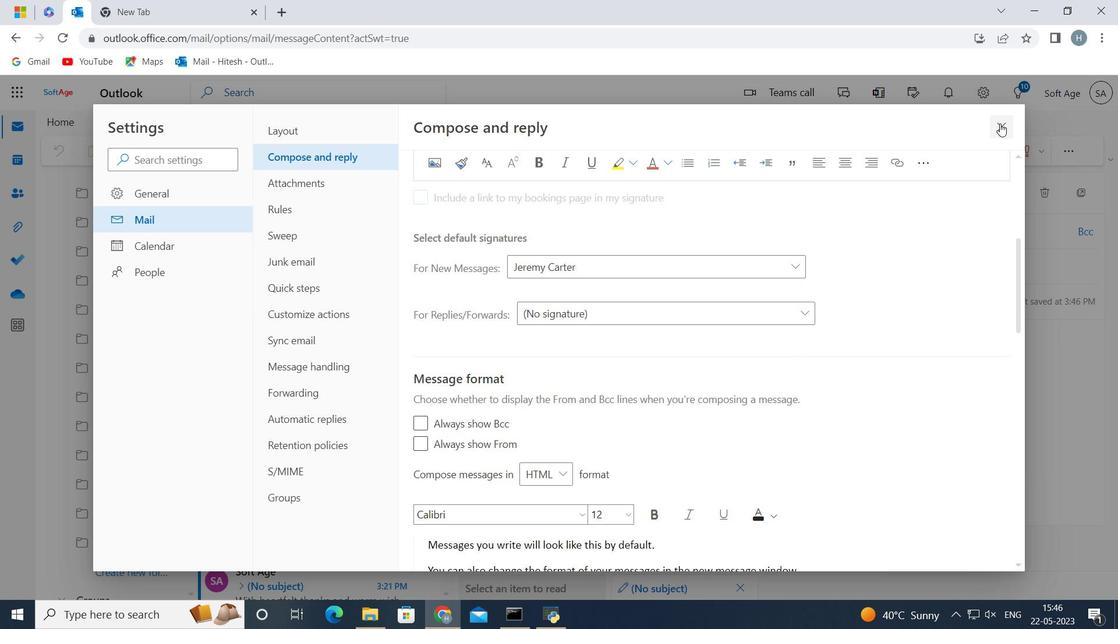 
Action: Mouse pressed left at (1000, 124)
Screenshot: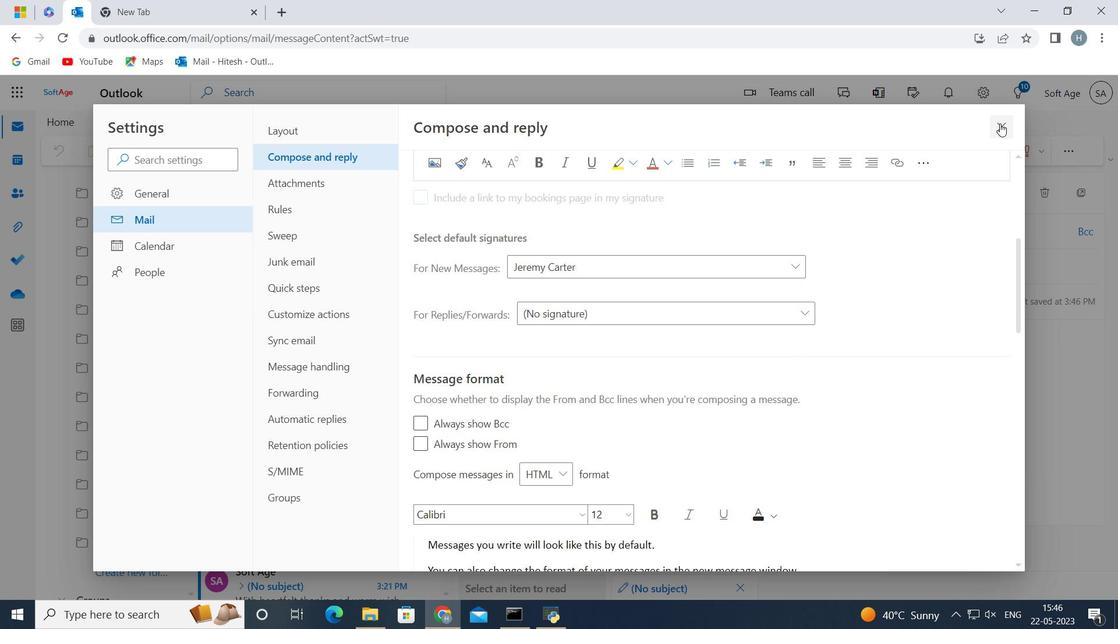 
Action: Mouse moved to (577, 360)
Screenshot: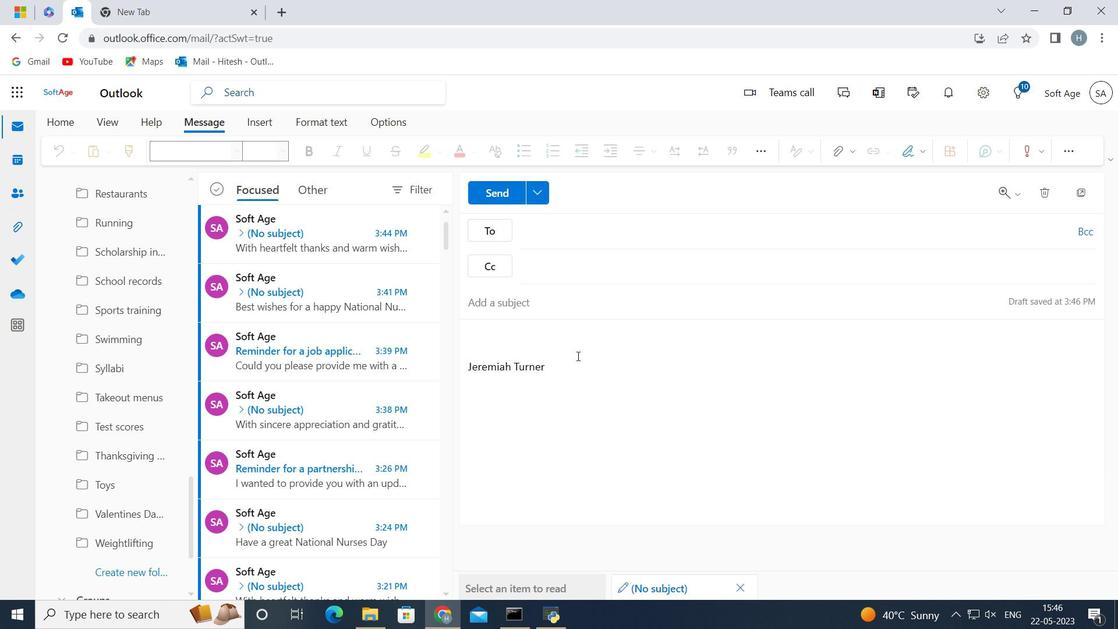 
Action: Mouse pressed left at (577, 360)
Screenshot: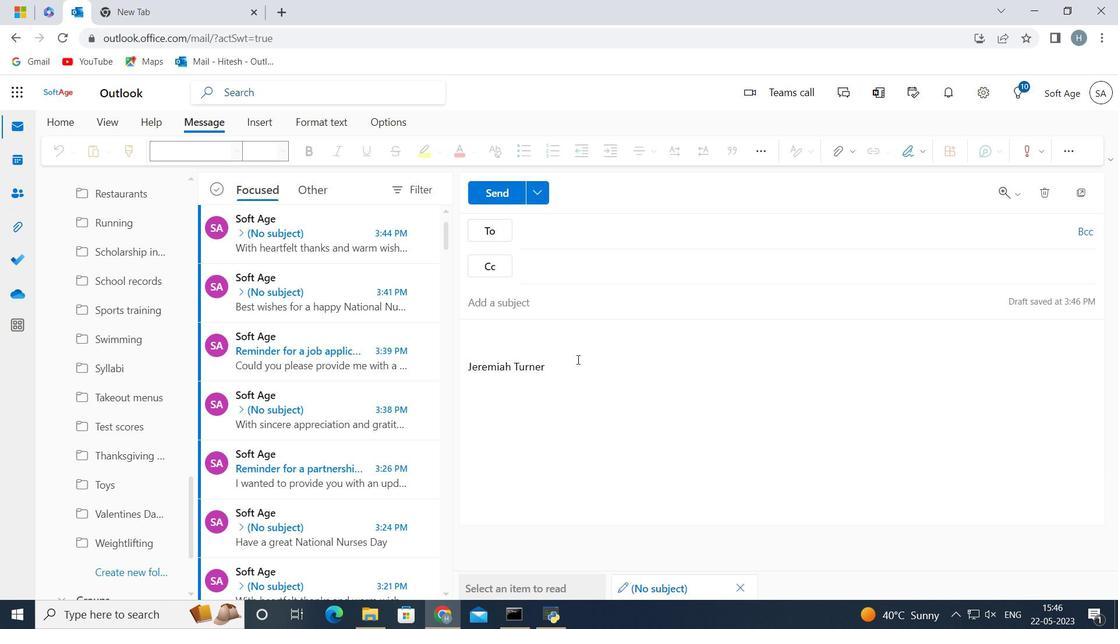 
Action: Key pressed <Key.backspace><Key.backspace><Key.backspace><Key.backspace><Key.backspace><Key.backspace><Key.backspace><Key.backspace><Key.backspace><Key.backspace><Key.backspace><Key.backspace><Key.backspace><Key.backspace><Key.backspace><Key.backspace><Key.backspace><Key.backspace><Key.backspace><Key.backspace><Key.backspace><Key.backspace><Key.backspace><Key.backspace><Key.backspace><Key.backspace><Key.backspace><Key.backspace><Key.backspace><Key.backspace><Key.backspace><Key.backspace><Key.backspace><Key.backspace><Key.backspace><Key.backspace><Key.backspace><Key.backspace><Key.backspace><Key.backspace><Key.shift>Have<Key.space>a<Key.space>great<Key.space><Key.shift_r>National<Key.space><Key.shift>Doctors<Key.space><Key.shift>Day<Key.space>
Screenshot: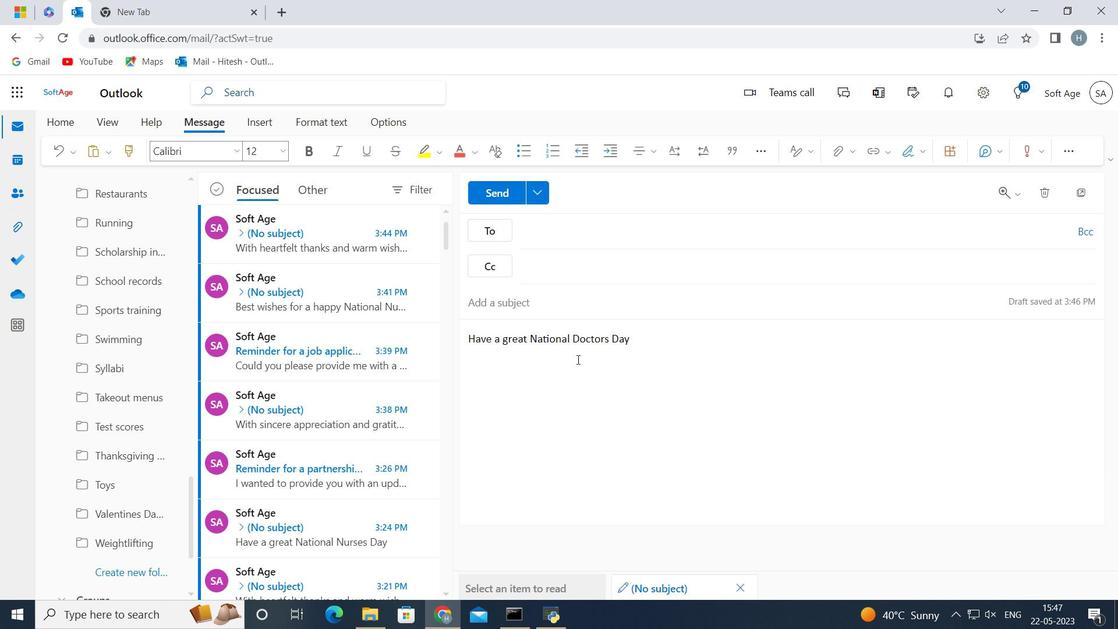 
Action: Mouse moved to (585, 230)
Screenshot: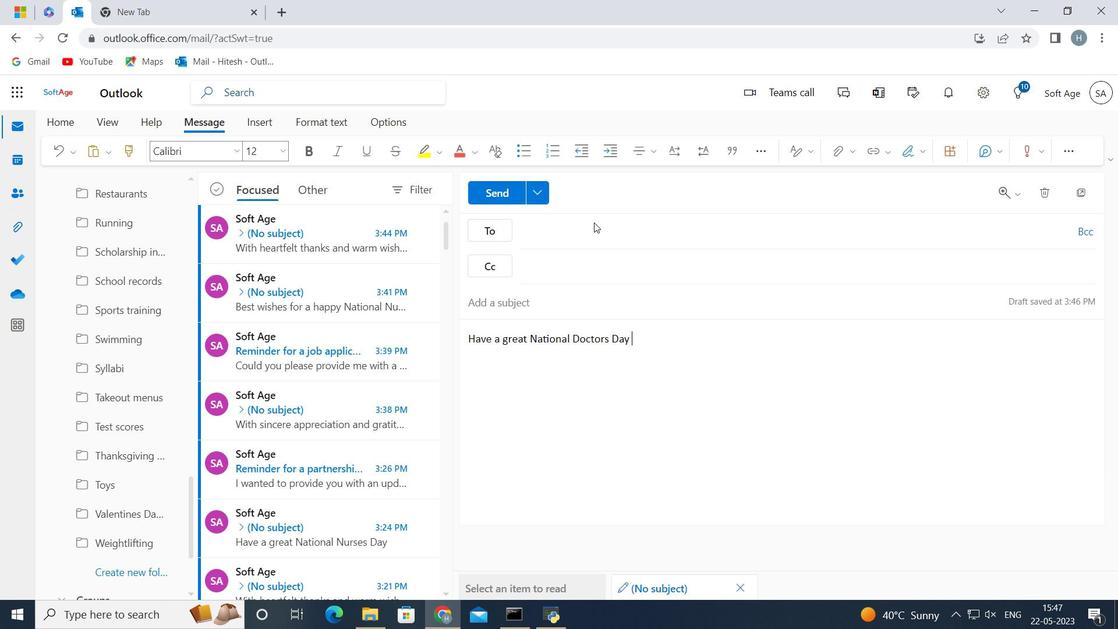 
Action: Mouse pressed left at (585, 230)
Screenshot: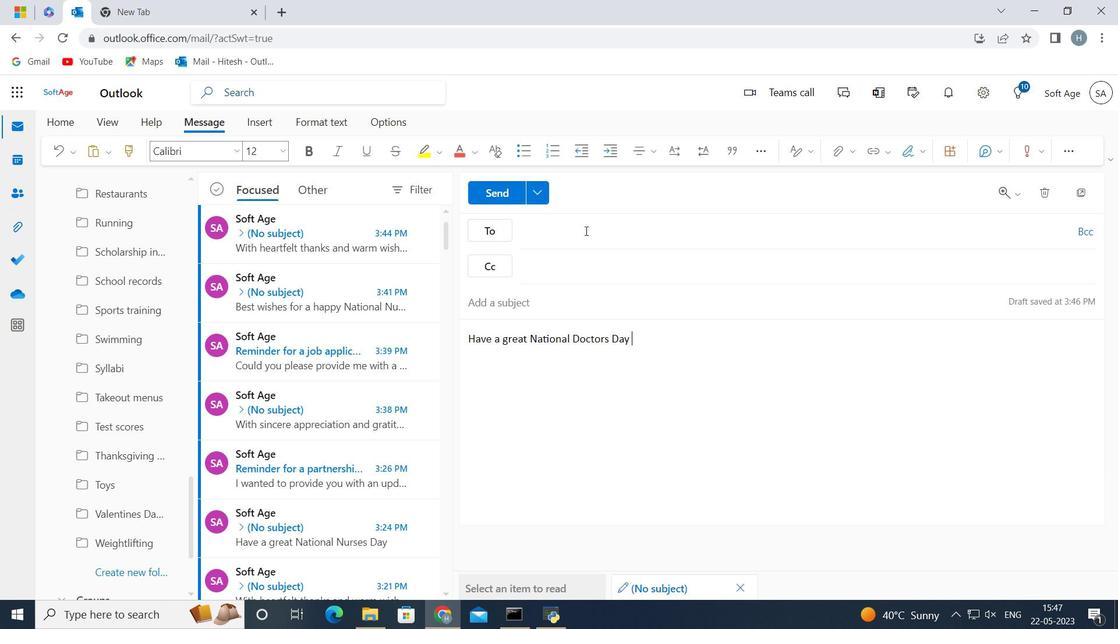 
Action: Key pressed softage
Screenshot: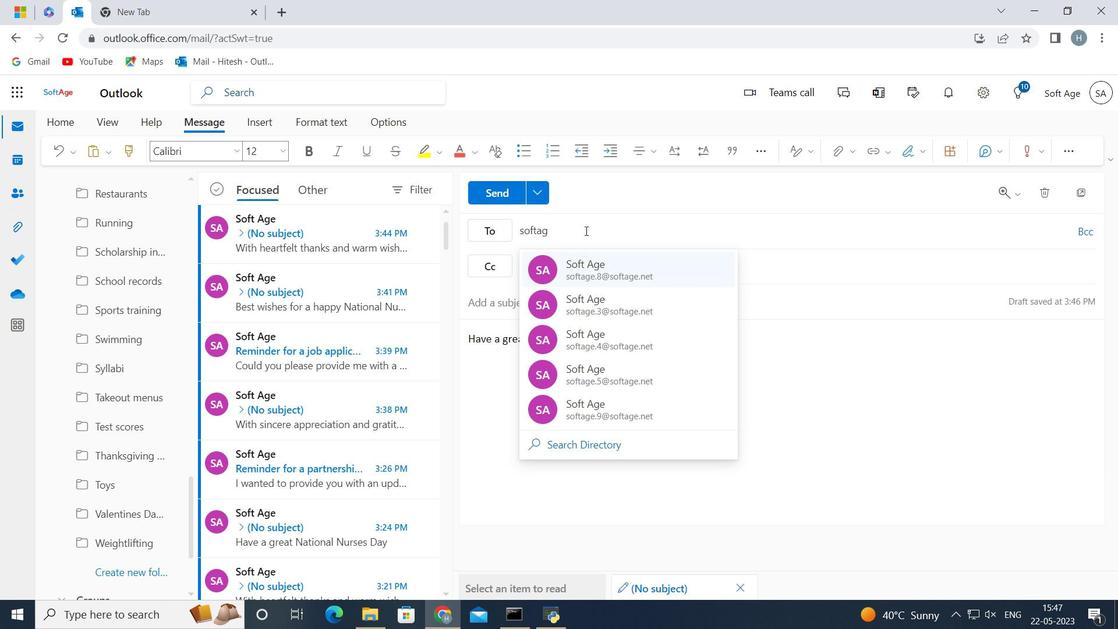 
Action: Mouse moved to (585, 230)
Screenshot: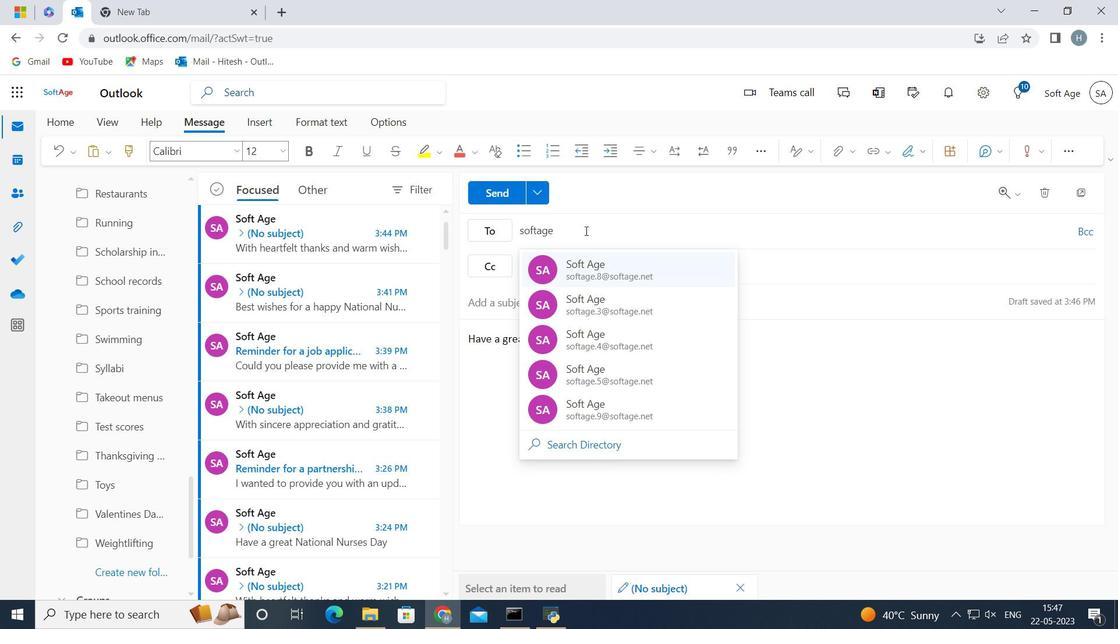 
Action: Key pressed .8<Key.shift>@softage.net
Screenshot: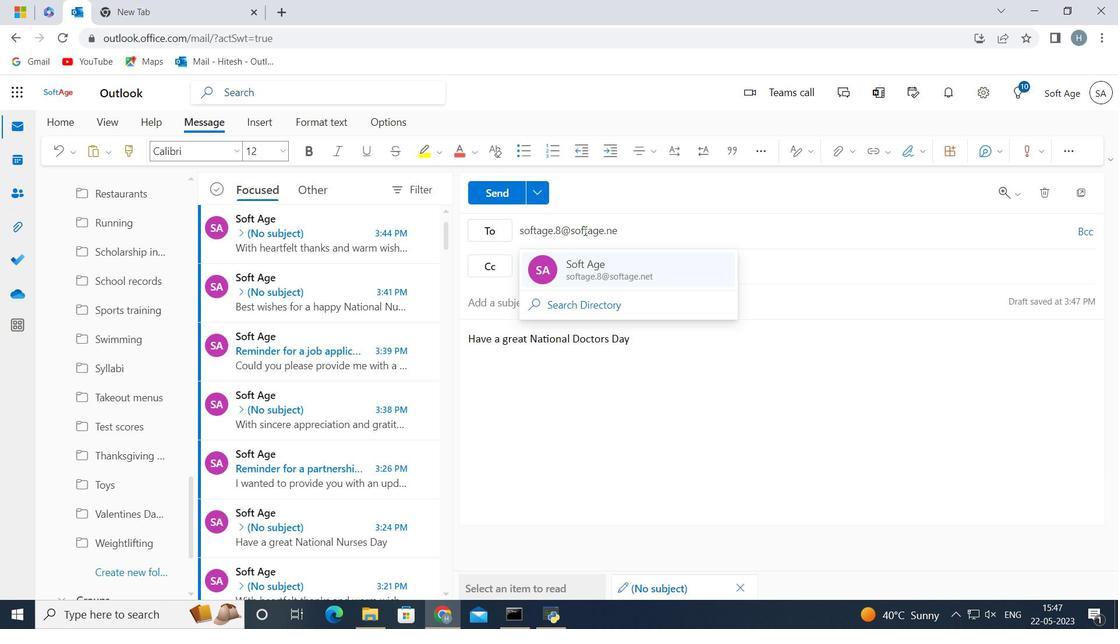 
Action: Mouse moved to (669, 272)
Screenshot: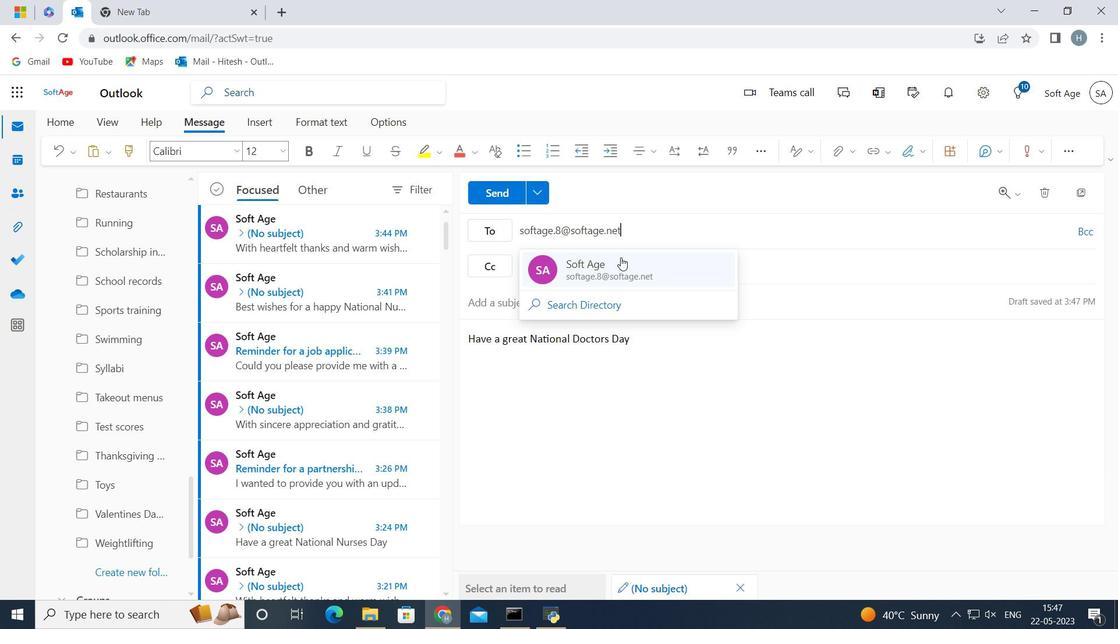 
Action: Mouse pressed left at (669, 272)
Screenshot: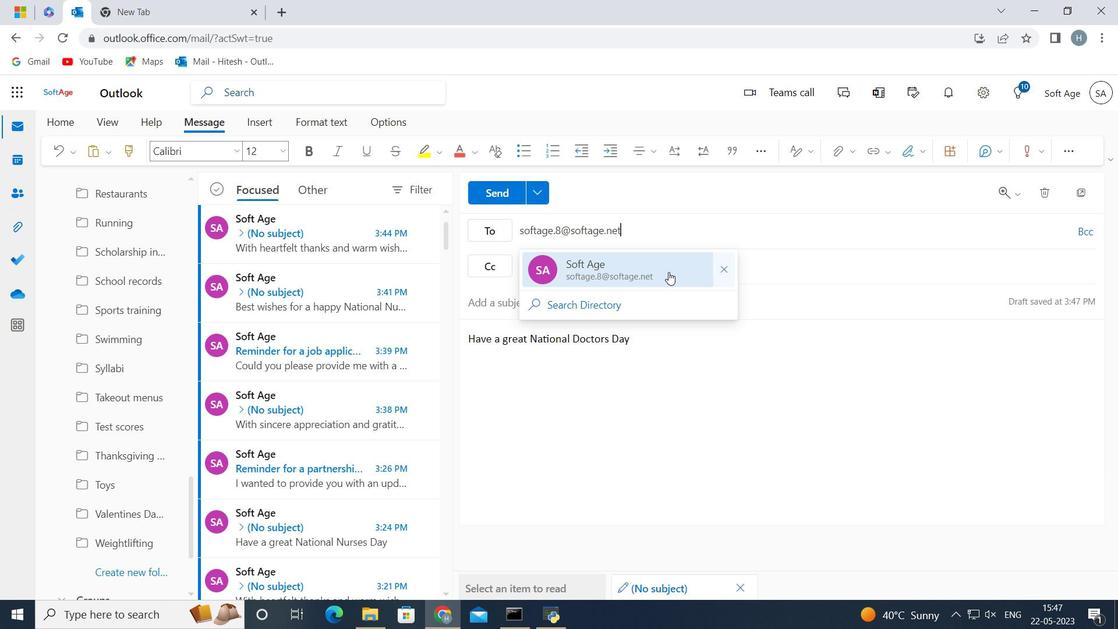
Action: Mouse moved to (132, 573)
Screenshot: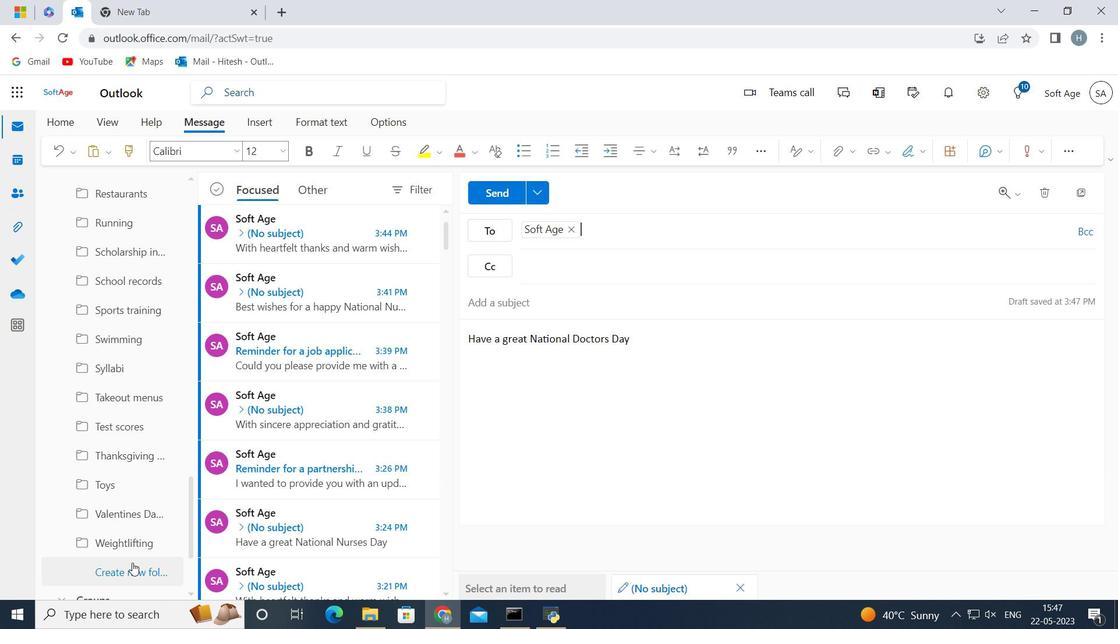 
Action: Mouse pressed left at (132, 573)
Screenshot: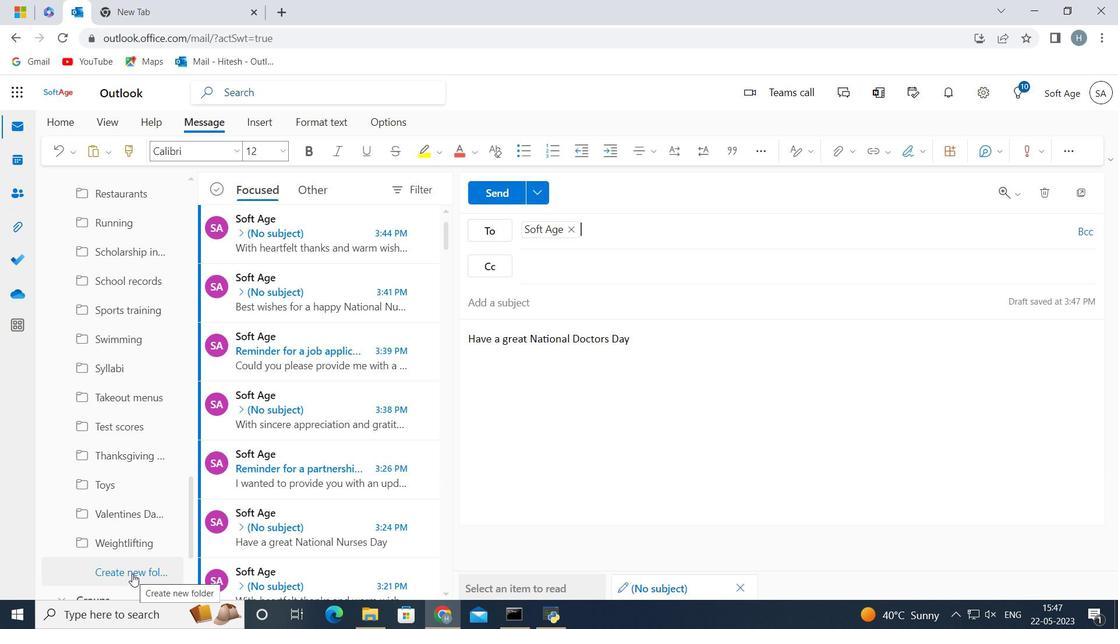 
Action: Mouse moved to (134, 573)
Screenshot: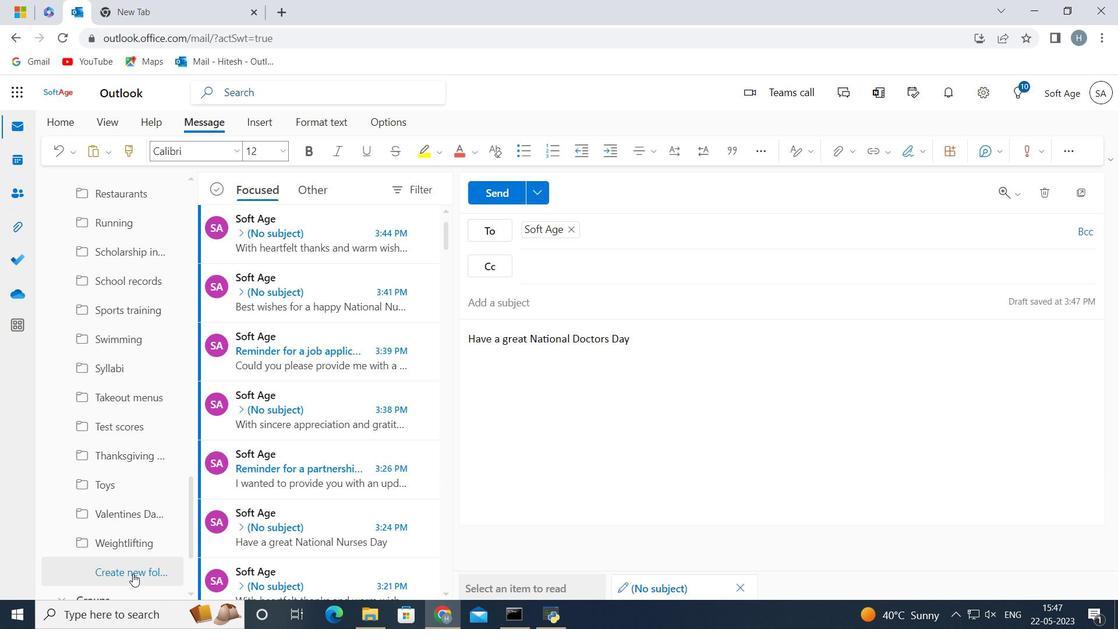 
Action: Key pressed <Key.shift>Alumni<Key.space>
Screenshot: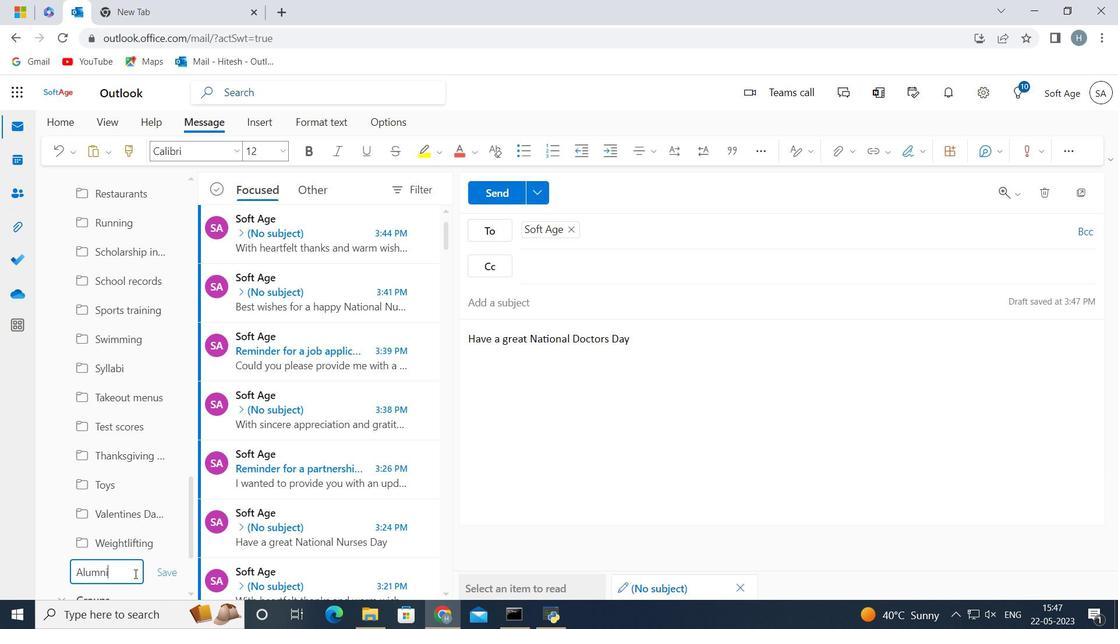 
Action: Mouse moved to (164, 572)
Screenshot: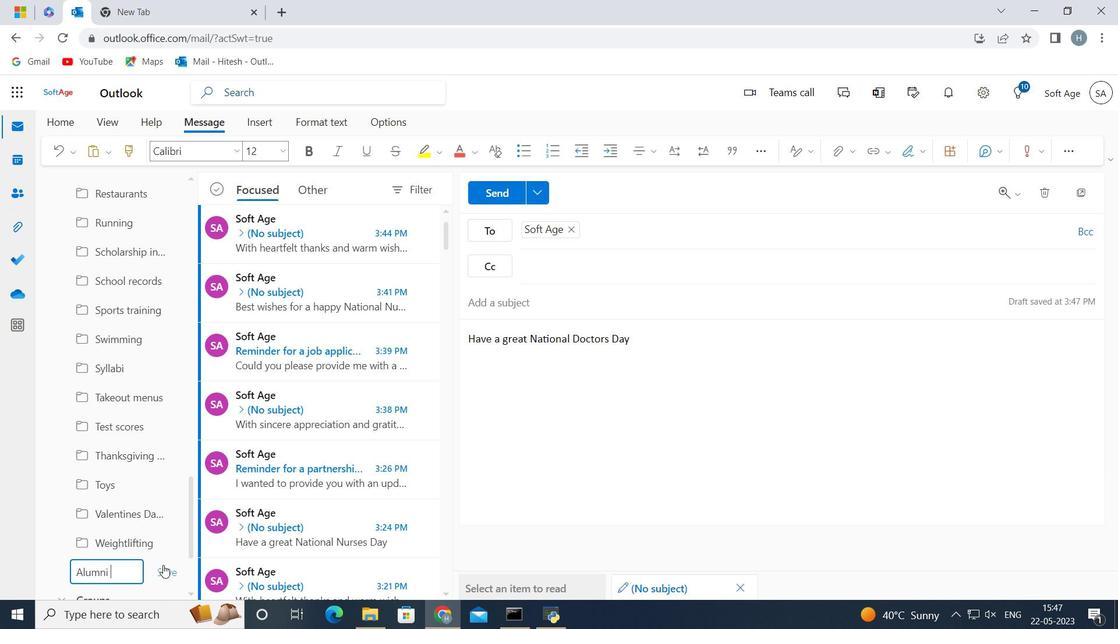 
Action: Mouse pressed left at (164, 572)
Screenshot: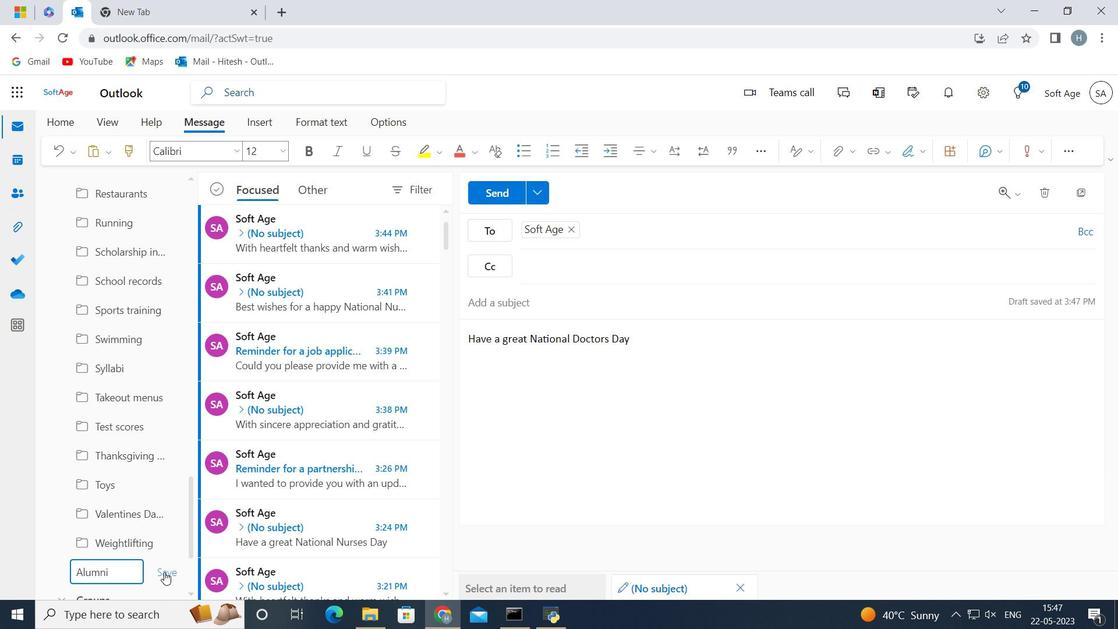 
Action: Mouse moved to (497, 195)
Screenshot: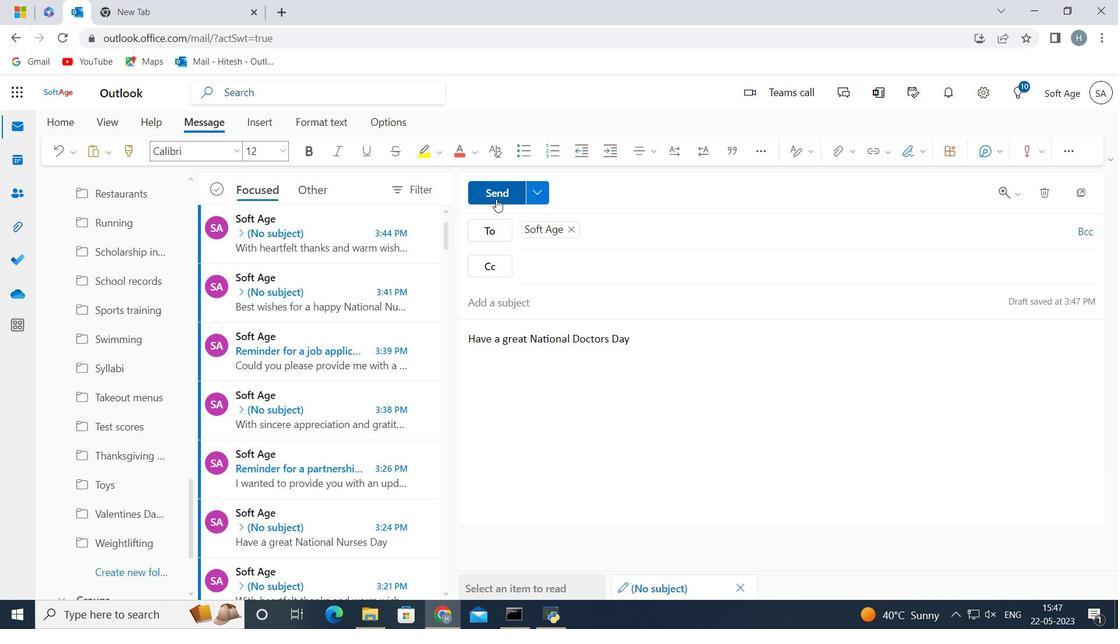 
Action: Mouse pressed left at (497, 195)
Screenshot: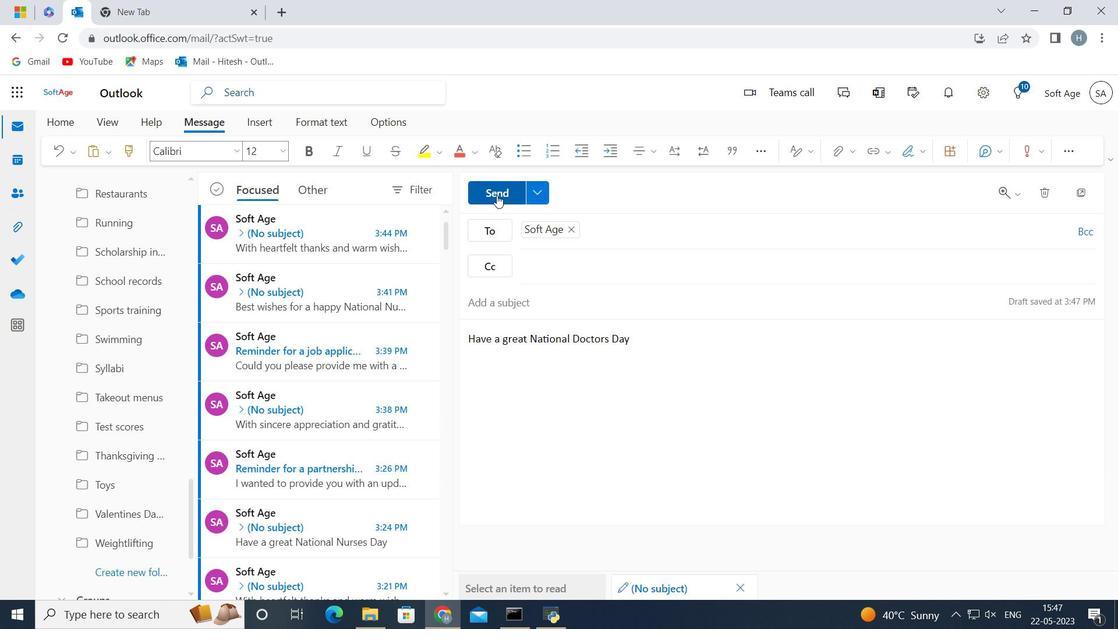 
Action: Mouse moved to (552, 373)
Screenshot: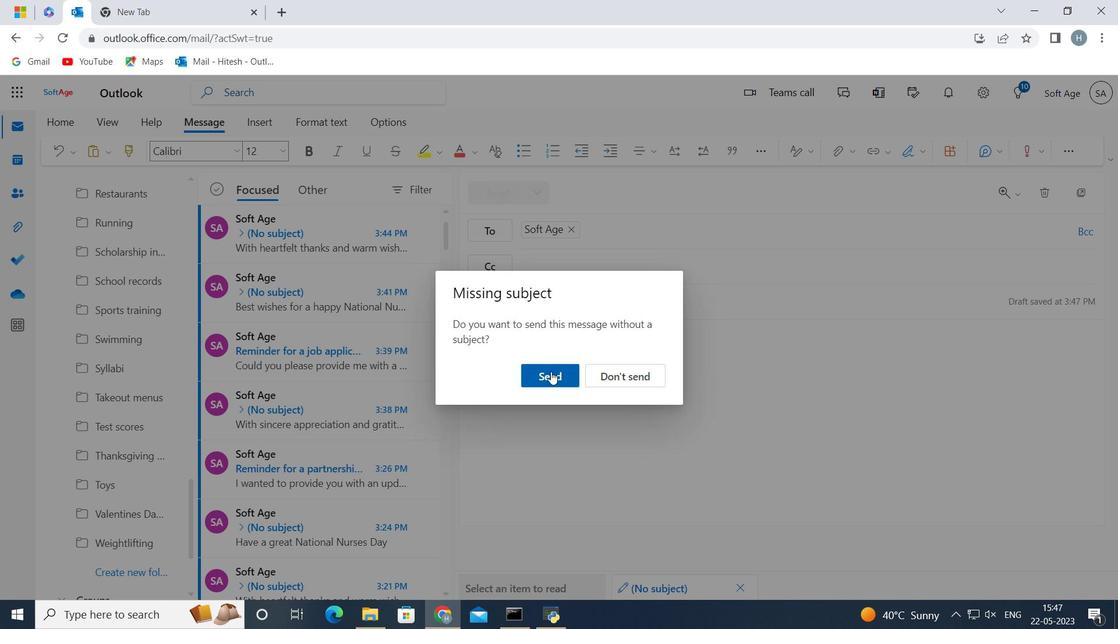 
Action: Mouse pressed left at (552, 373)
Screenshot: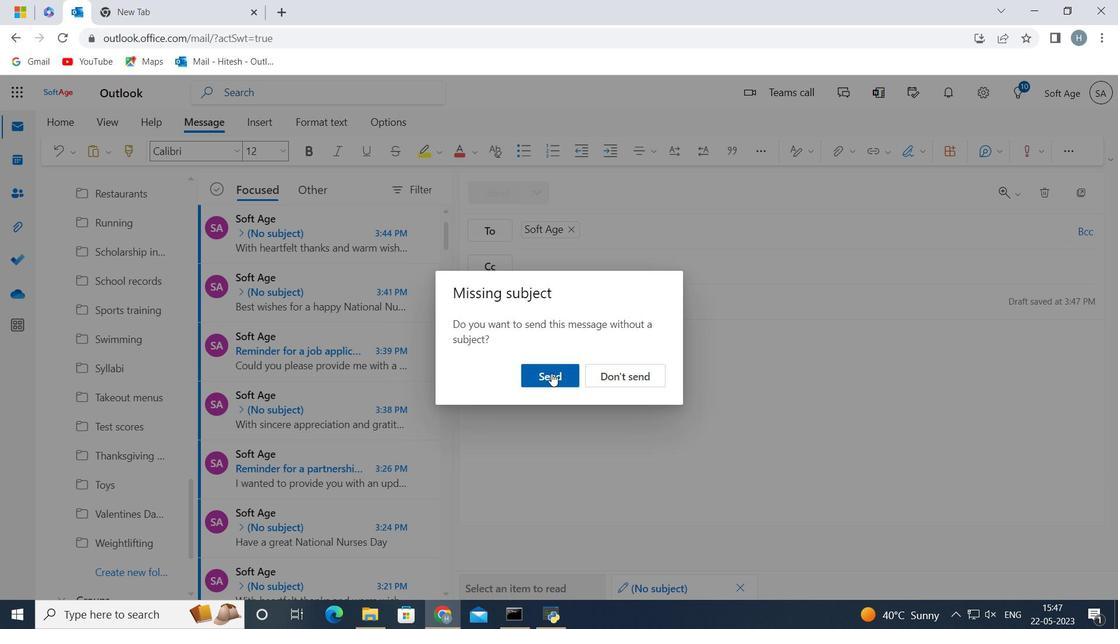 
Action: Mouse moved to (546, 371)
Screenshot: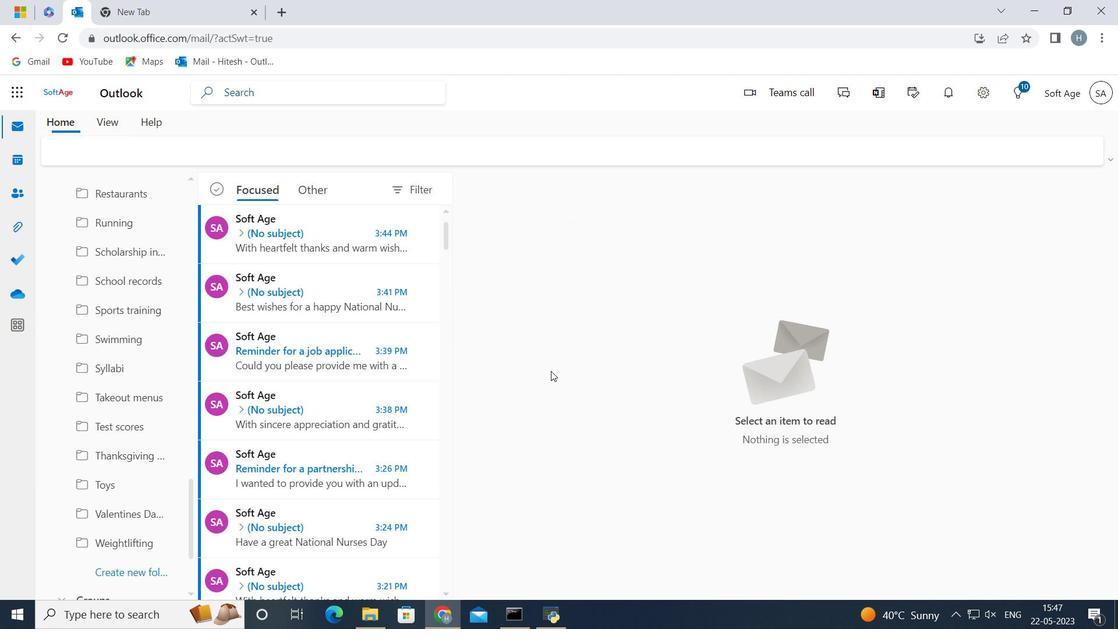 
